 Task: Check the sale-to-list ratio of corner lot in the last 1 year.
Action: Mouse moved to (1047, 250)
Screenshot: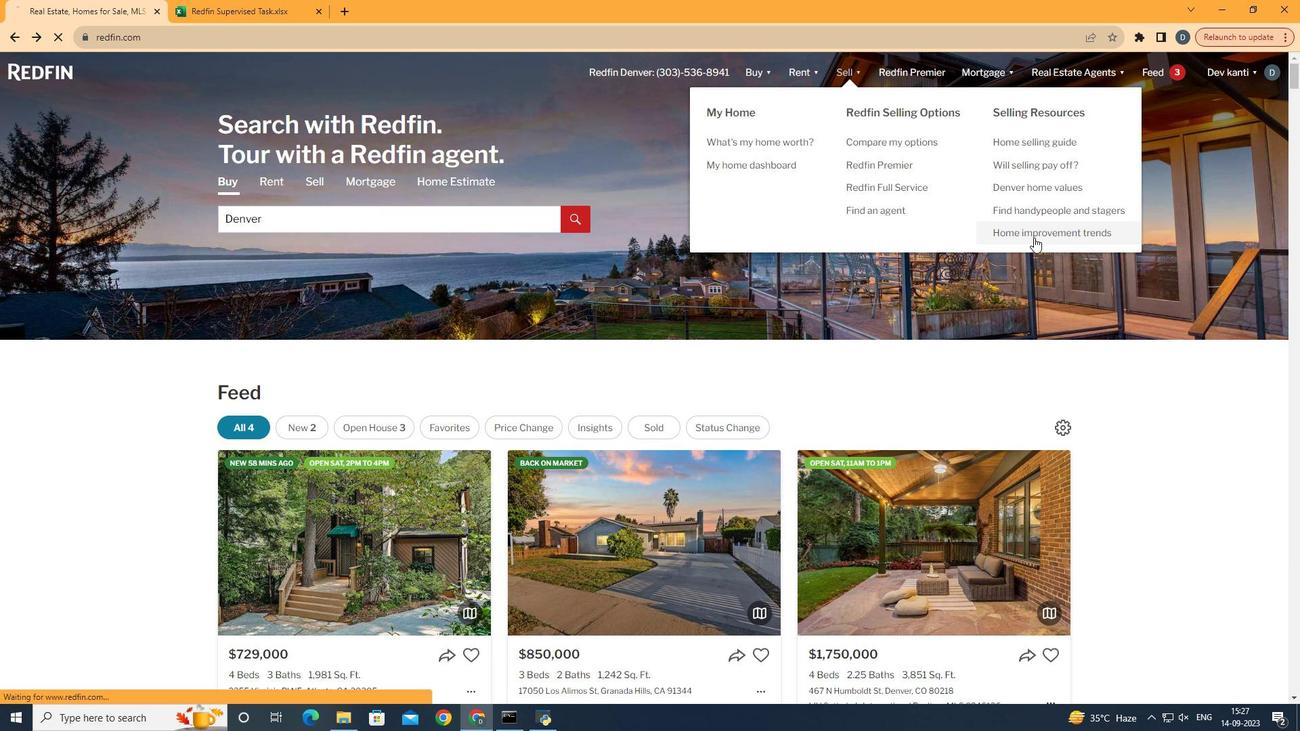 
Action: Mouse pressed left at (1047, 250)
Screenshot: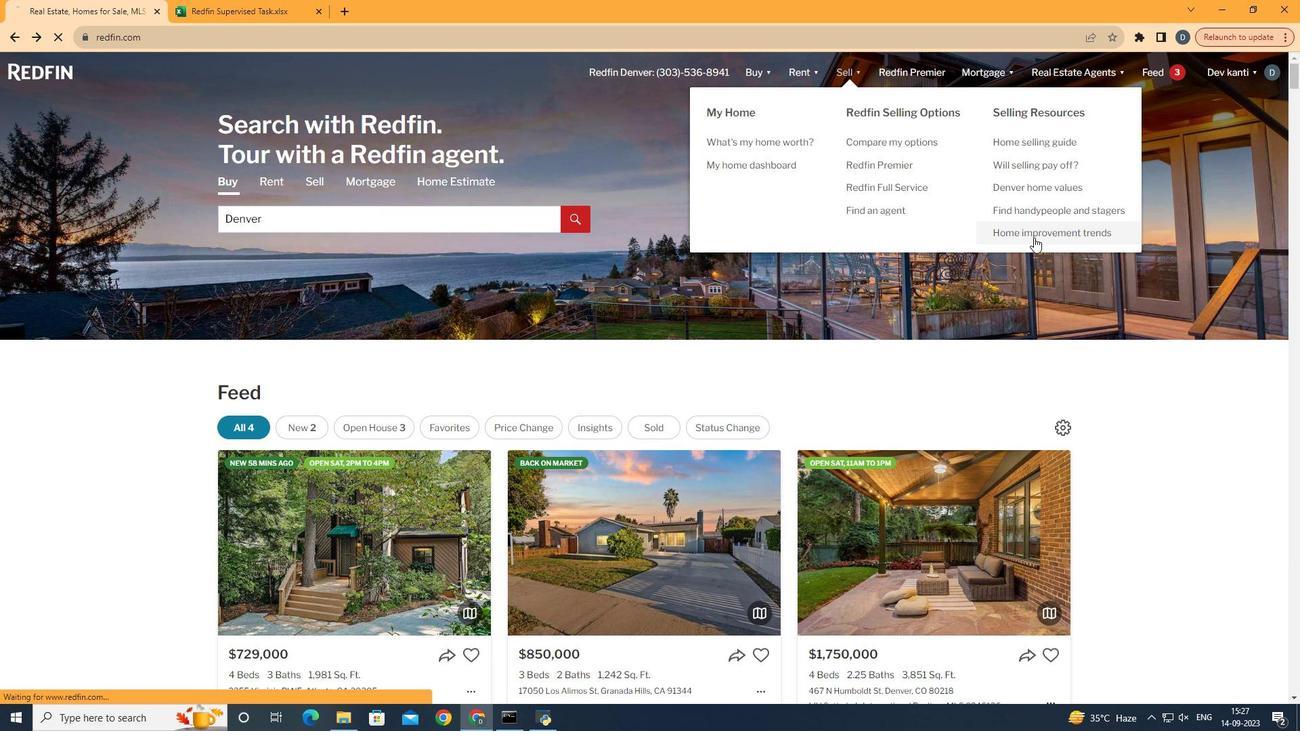
Action: Mouse moved to (342, 271)
Screenshot: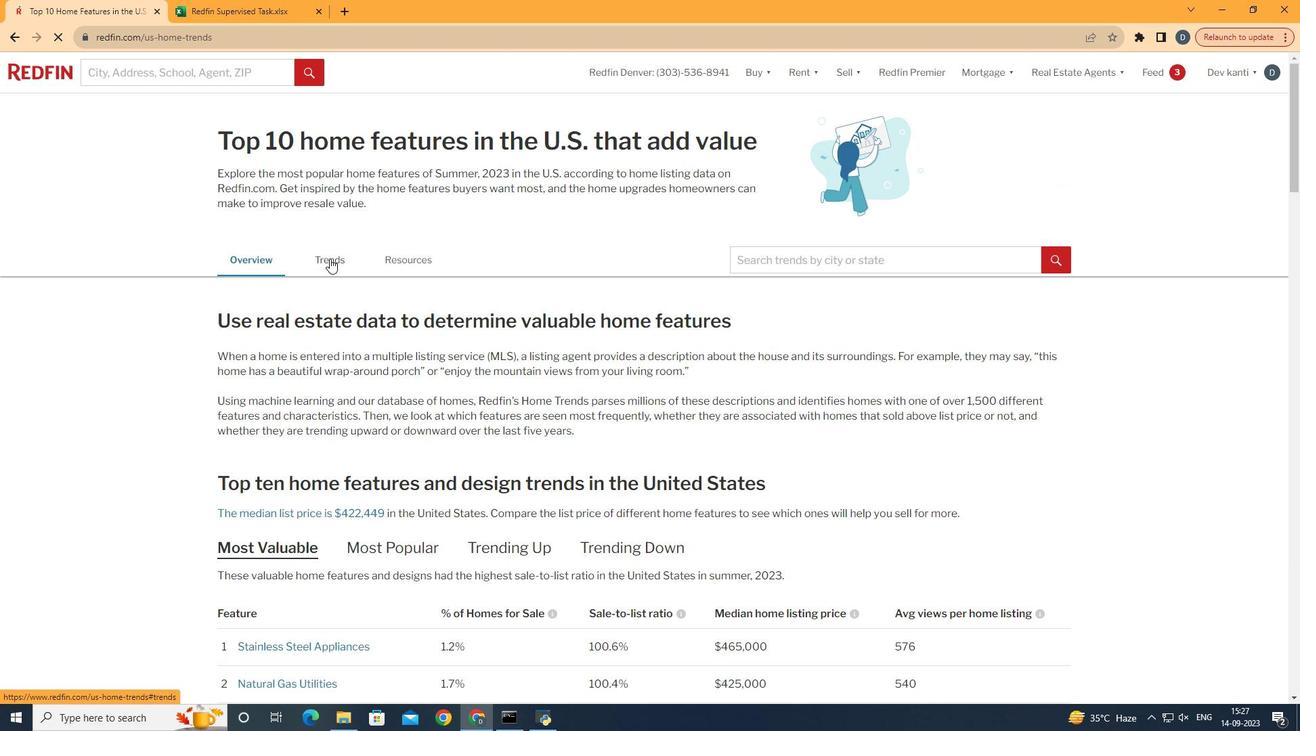 
Action: Mouse pressed left at (342, 271)
Screenshot: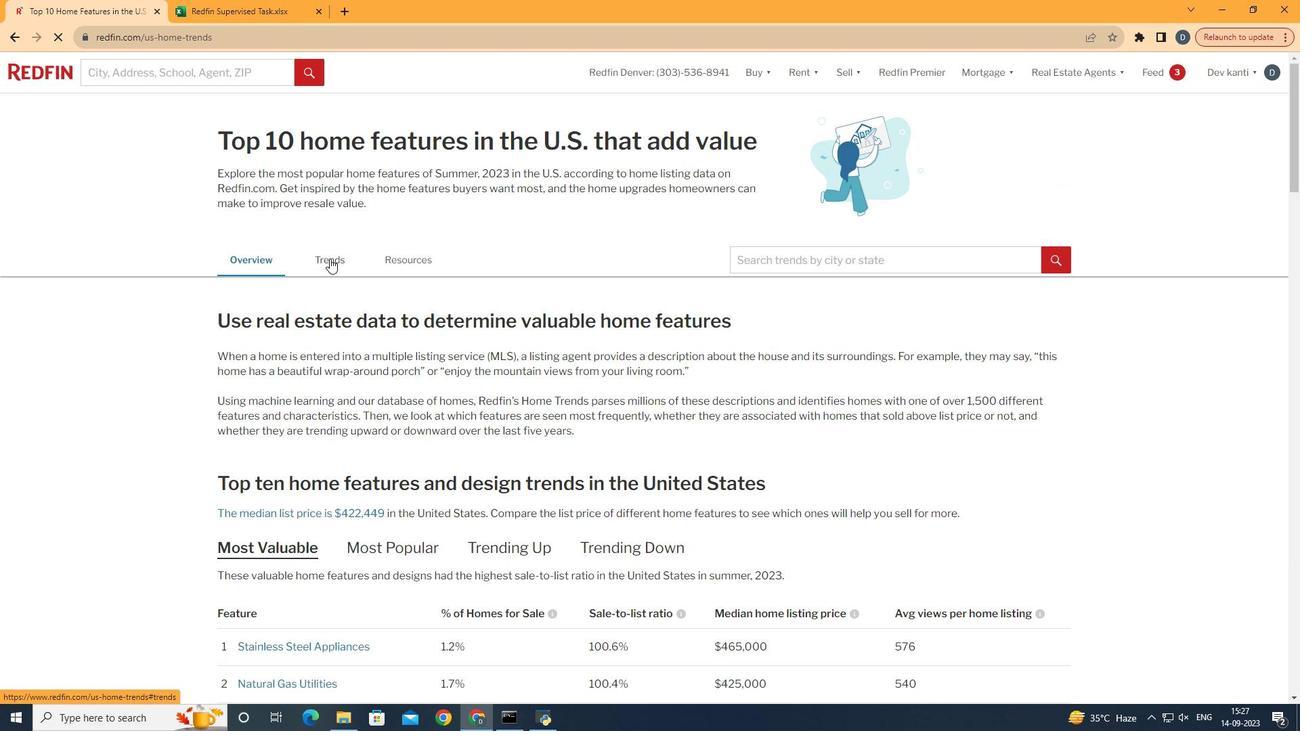 
Action: Mouse moved to (508, 432)
Screenshot: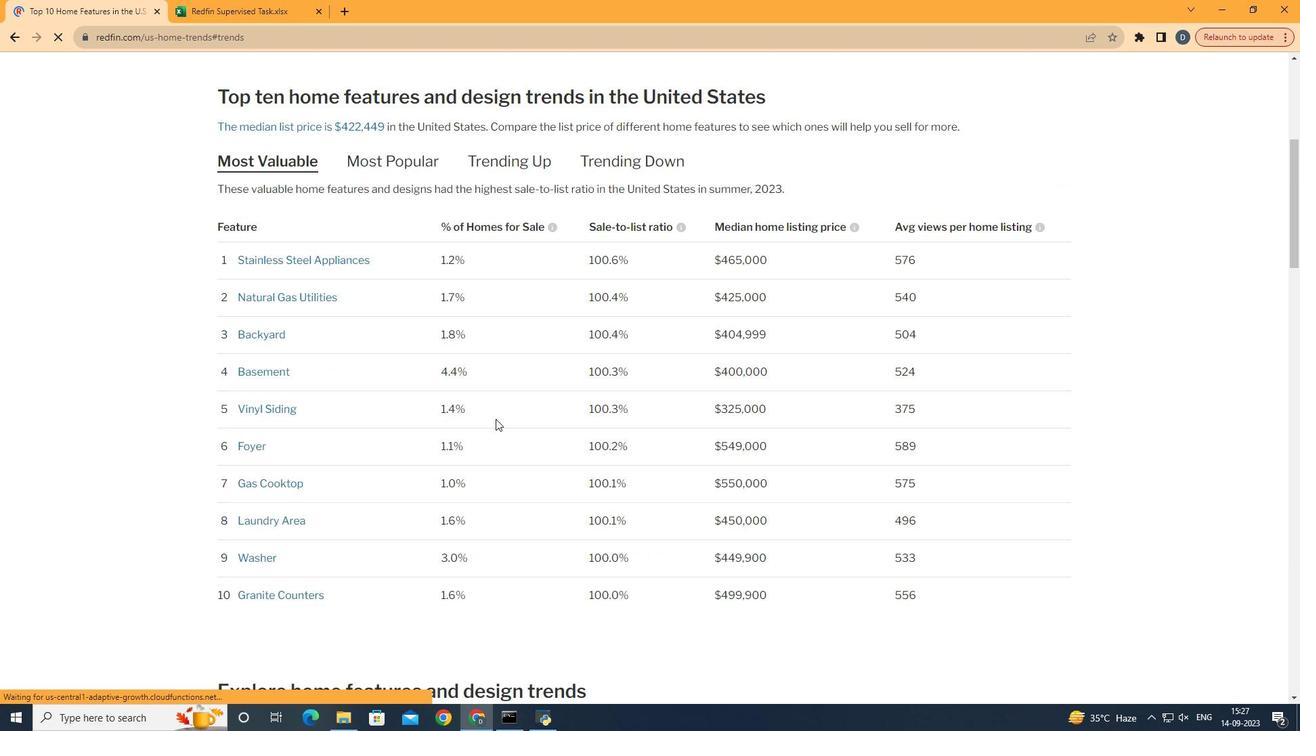 
Action: Mouse scrolled (508, 431) with delta (0, 0)
Screenshot: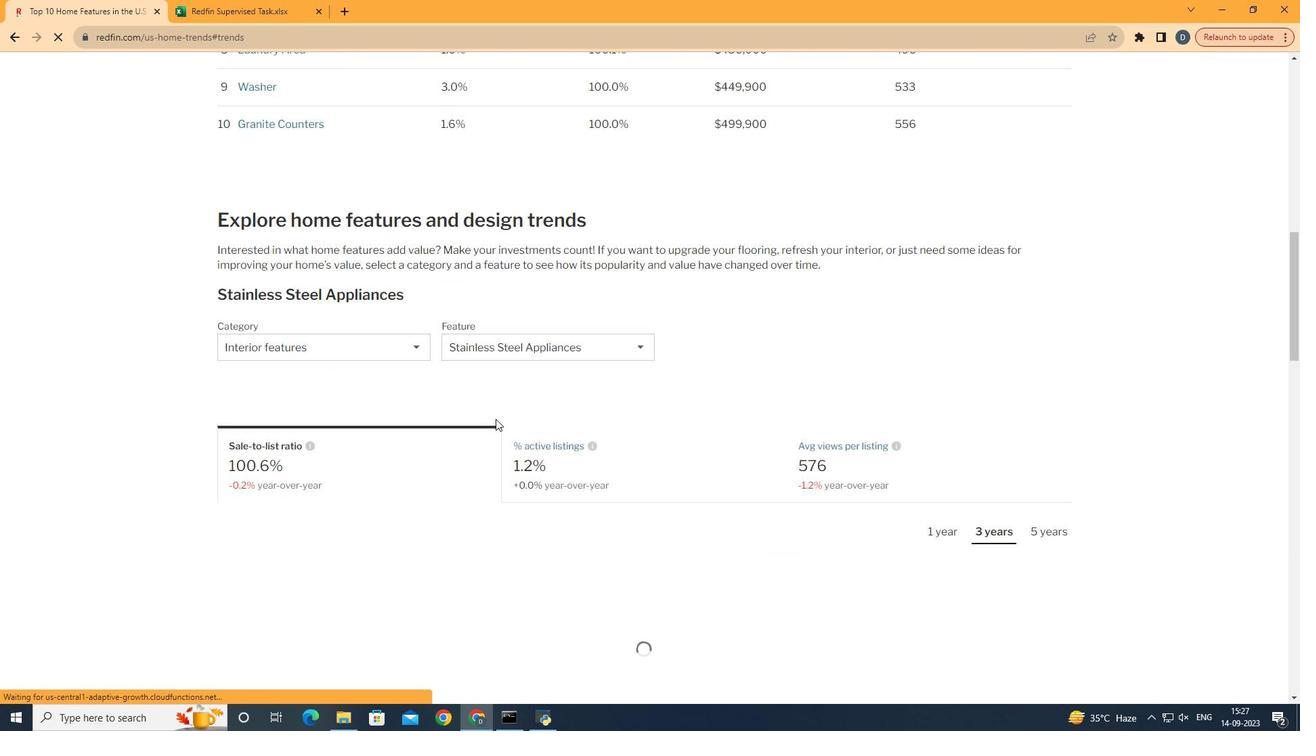 
Action: Mouse scrolled (508, 431) with delta (0, 0)
Screenshot: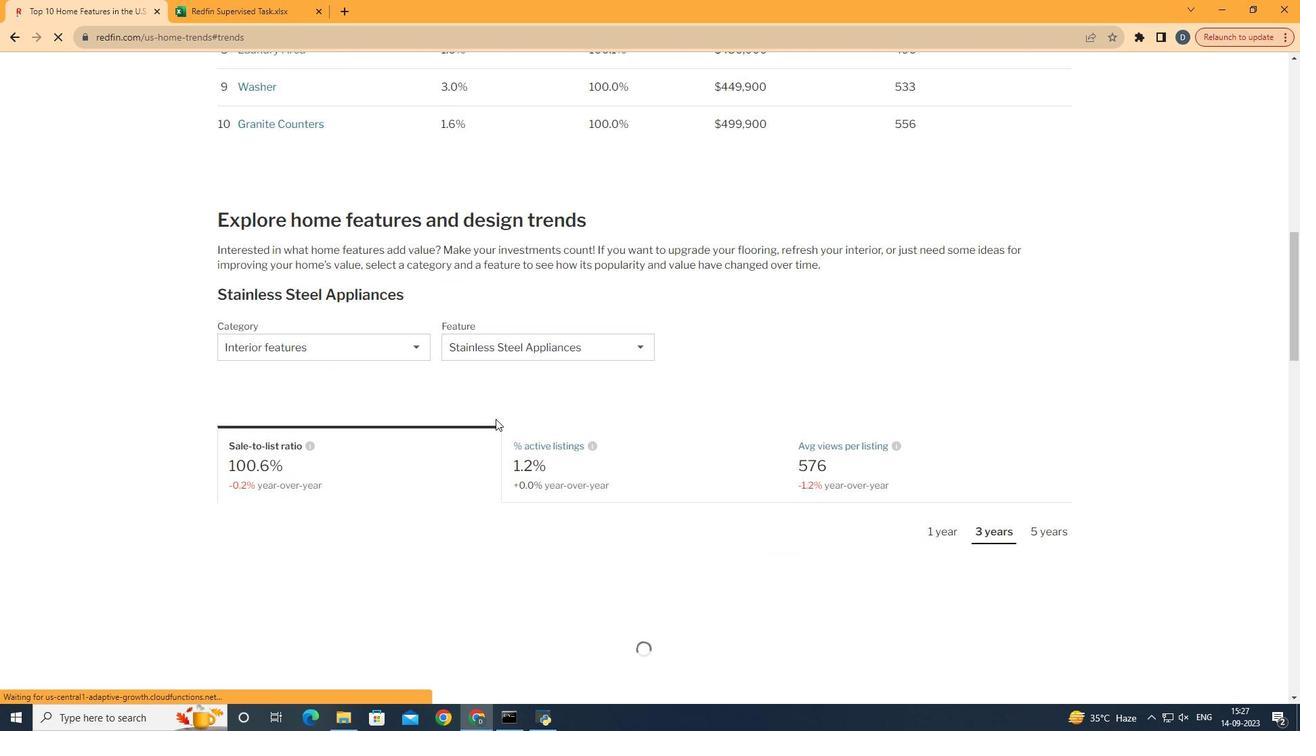 
Action: Mouse scrolled (508, 431) with delta (0, 0)
Screenshot: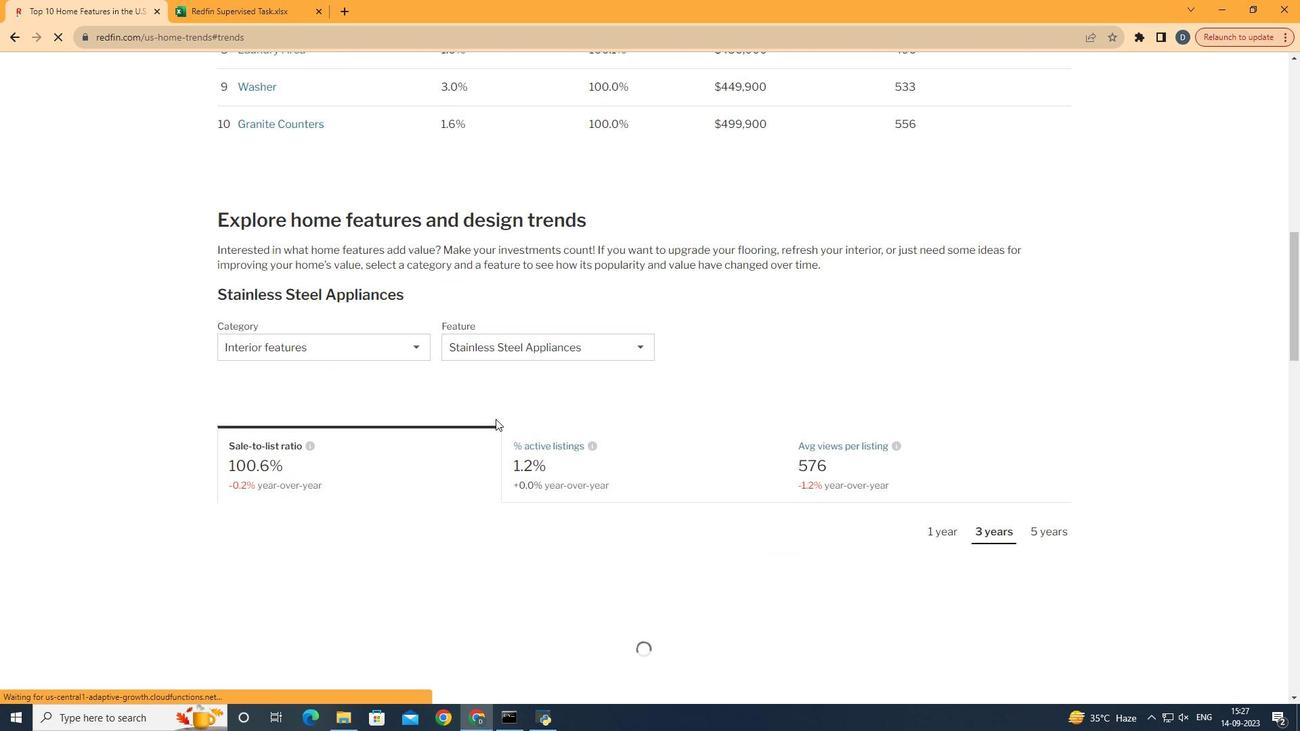 
Action: Mouse scrolled (508, 431) with delta (0, 0)
Screenshot: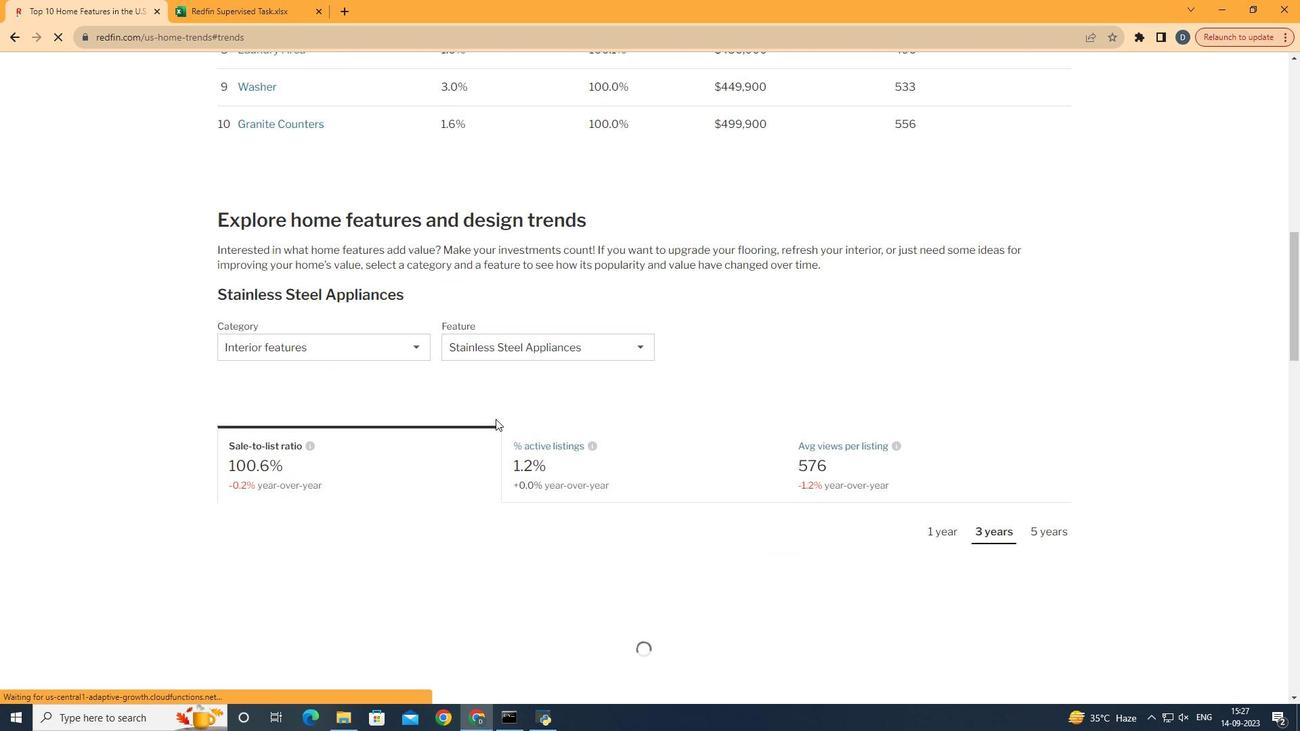 
Action: Mouse scrolled (508, 431) with delta (0, 0)
Screenshot: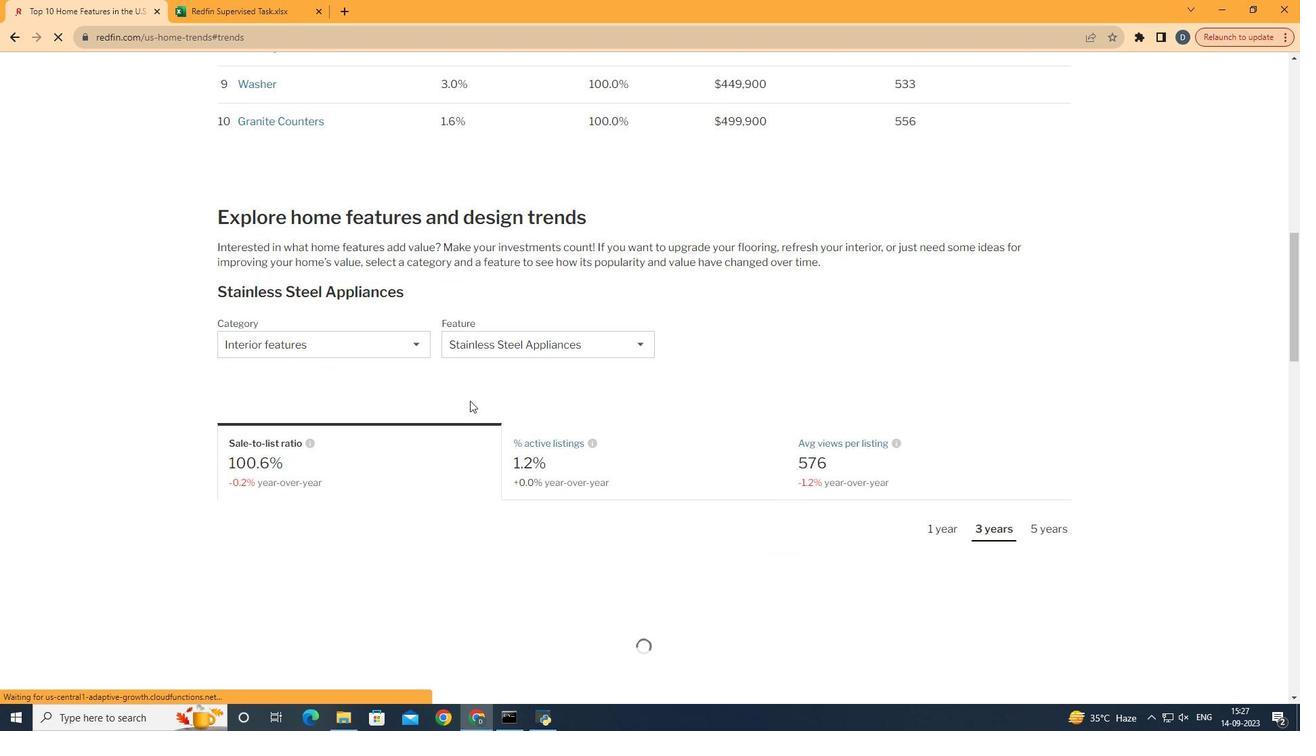 
Action: Mouse scrolled (508, 431) with delta (0, 0)
Screenshot: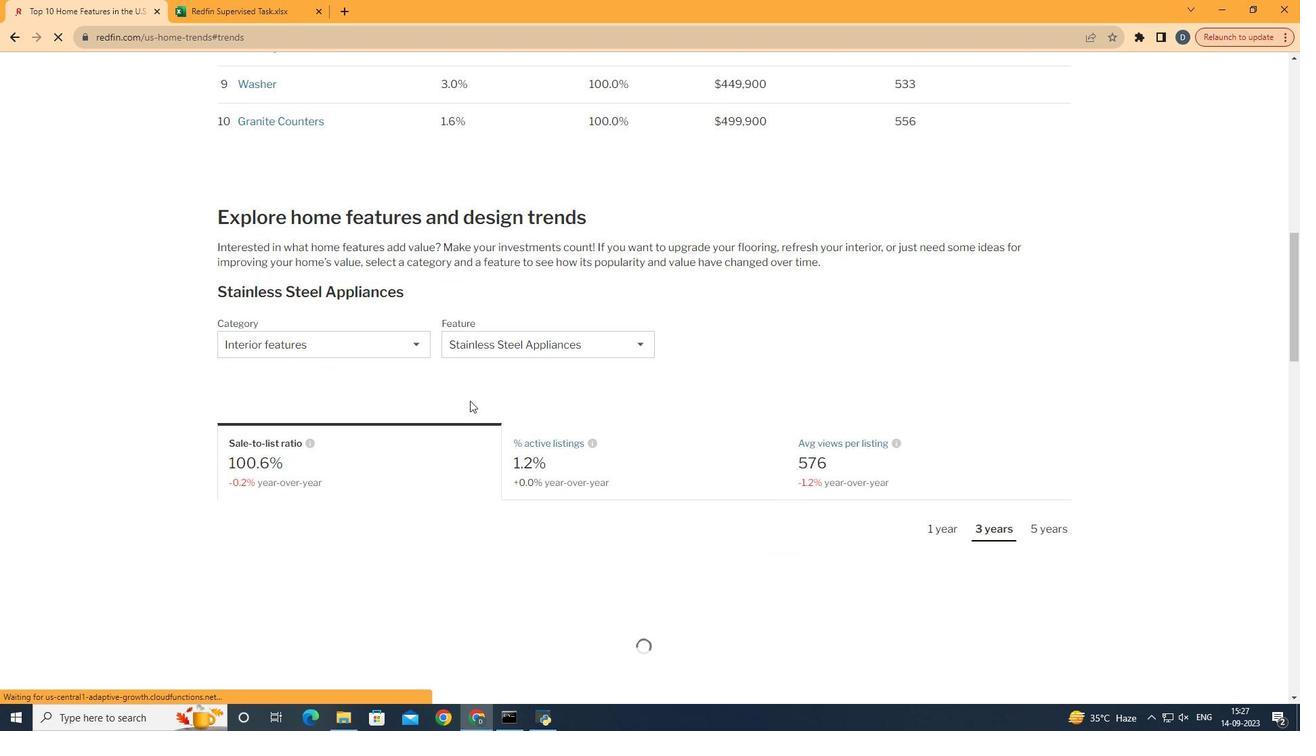 
Action: Mouse scrolled (508, 431) with delta (0, 0)
Screenshot: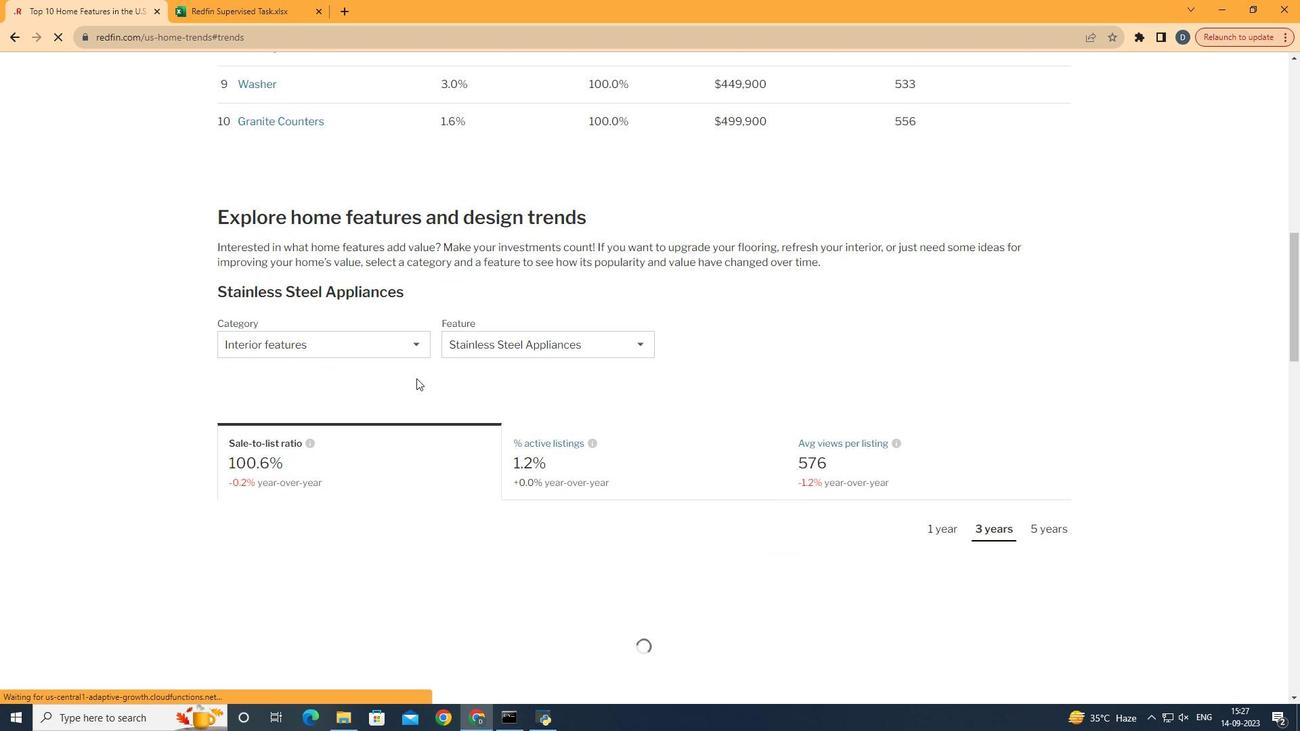 
Action: Mouse moved to (410, 378)
Screenshot: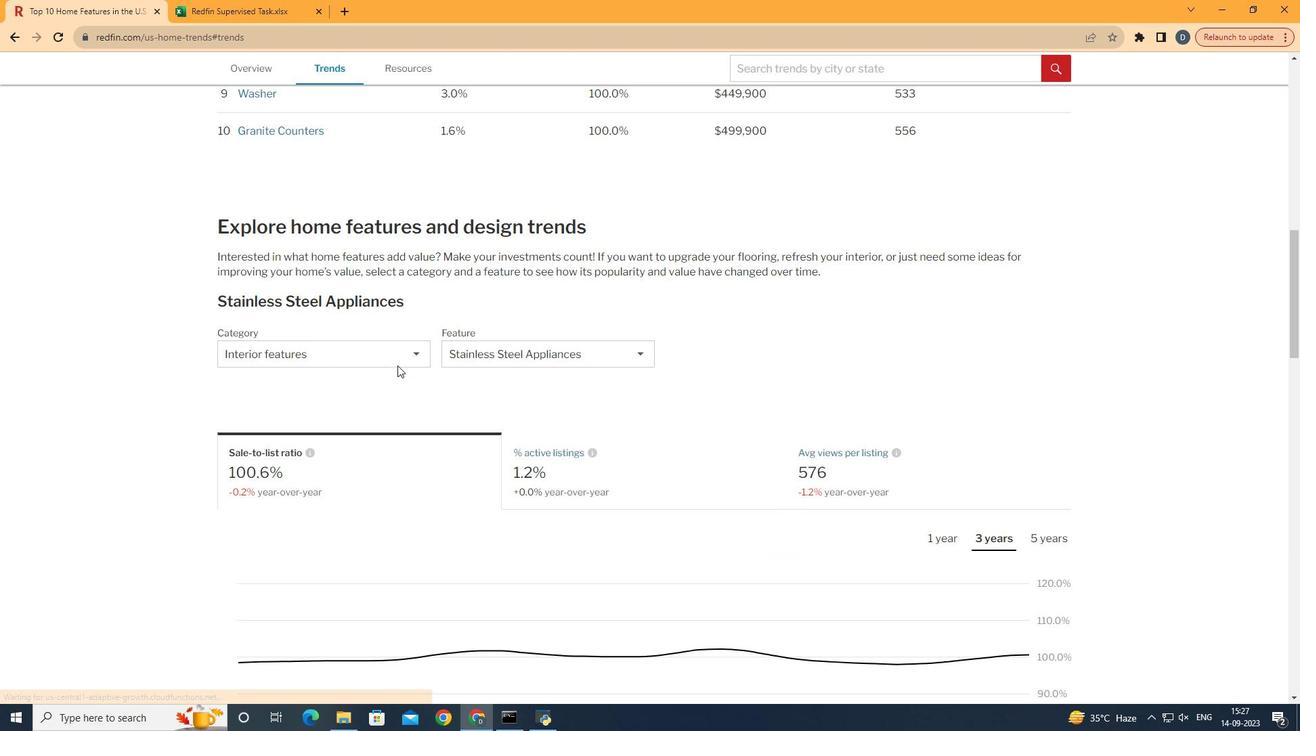 
Action: Mouse scrolled (410, 377) with delta (0, 0)
Screenshot: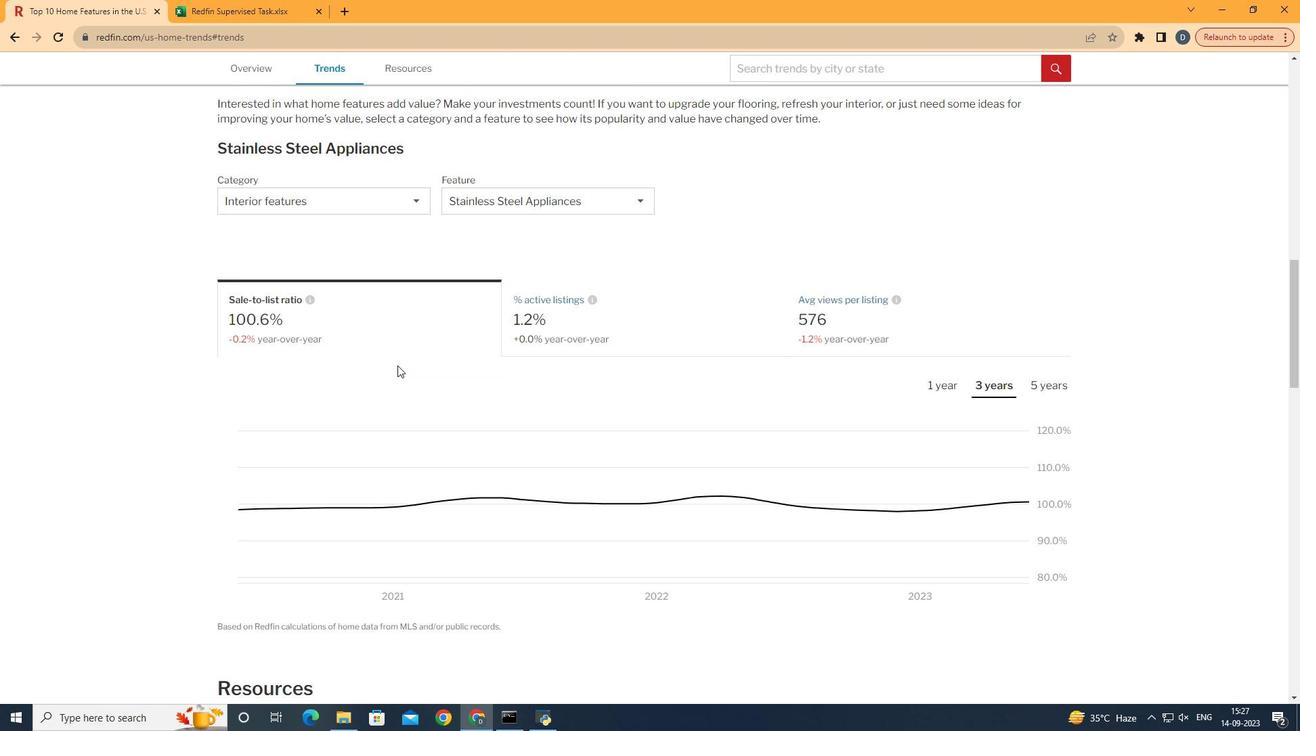 
Action: Mouse scrolled (410, 377) with delta (0, 0)
Screenshot: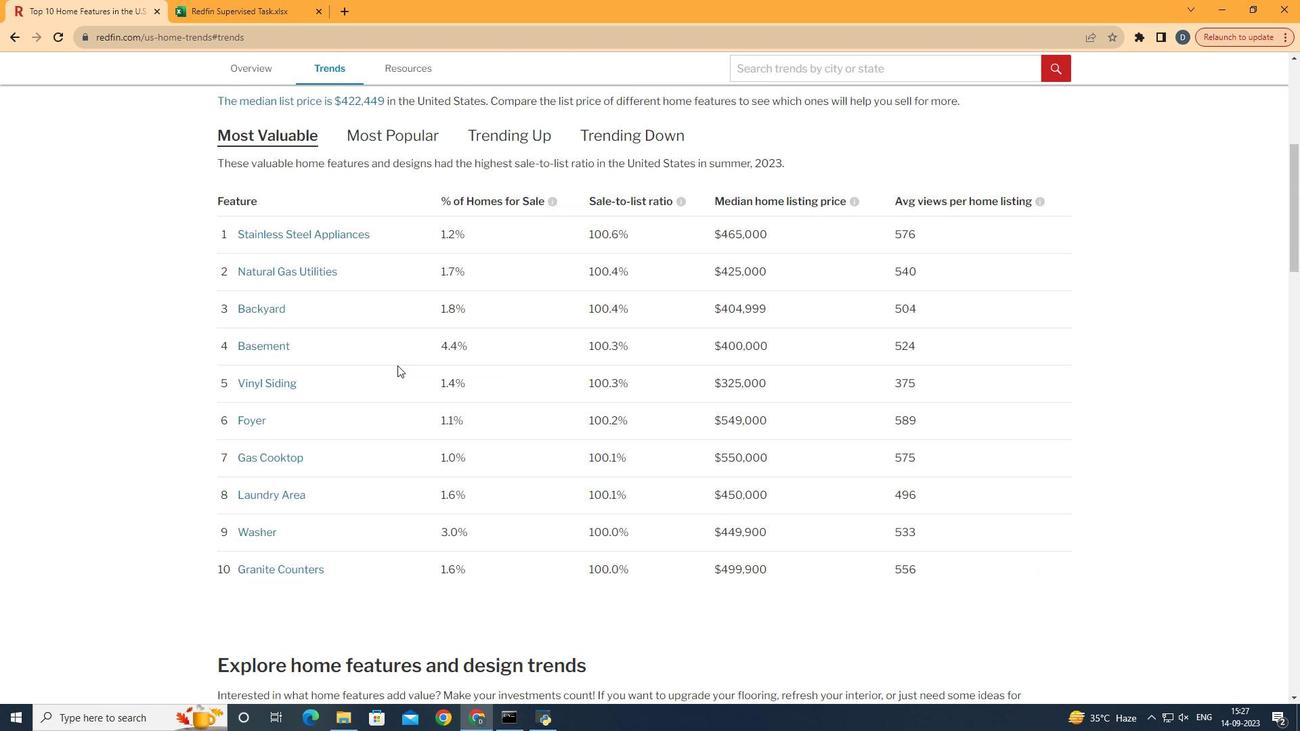 
Action: Mouse scrolled (410, 377) with delta (0, 0)
Screenshot: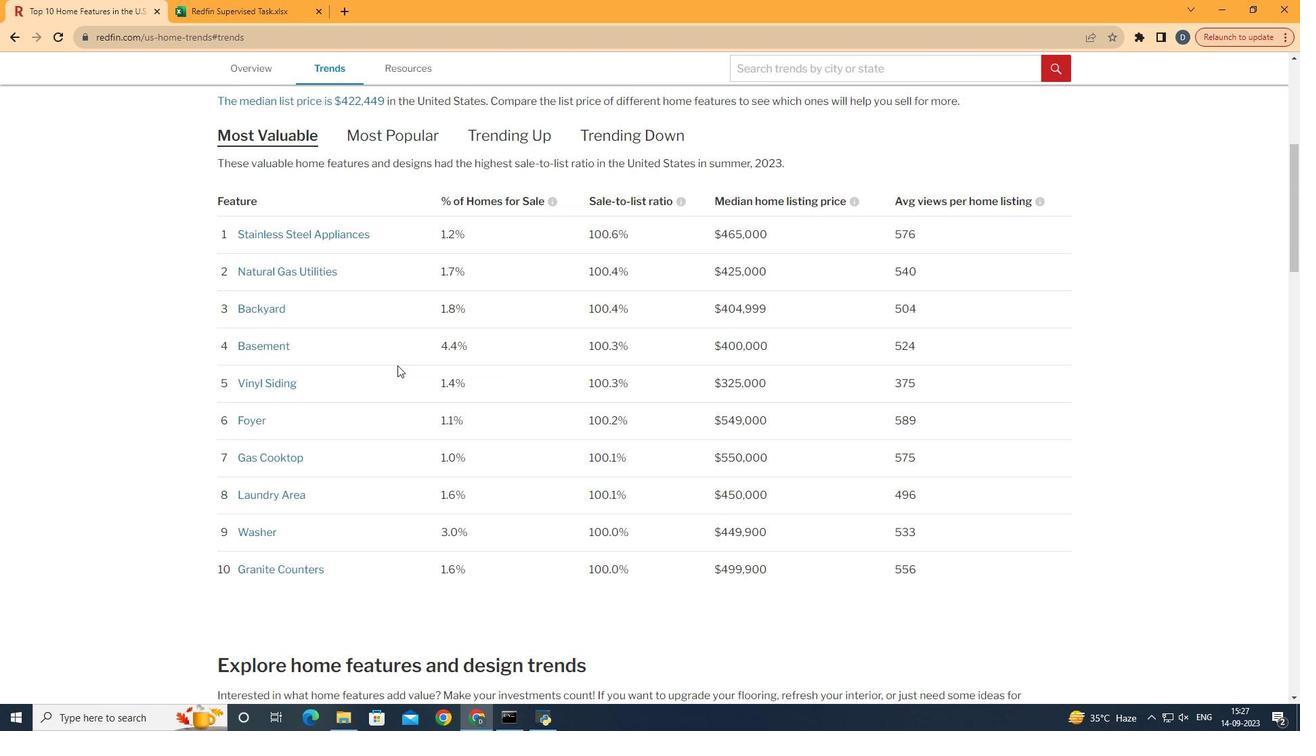 
Action: Mouse moved to (408, 286)
Screenshot: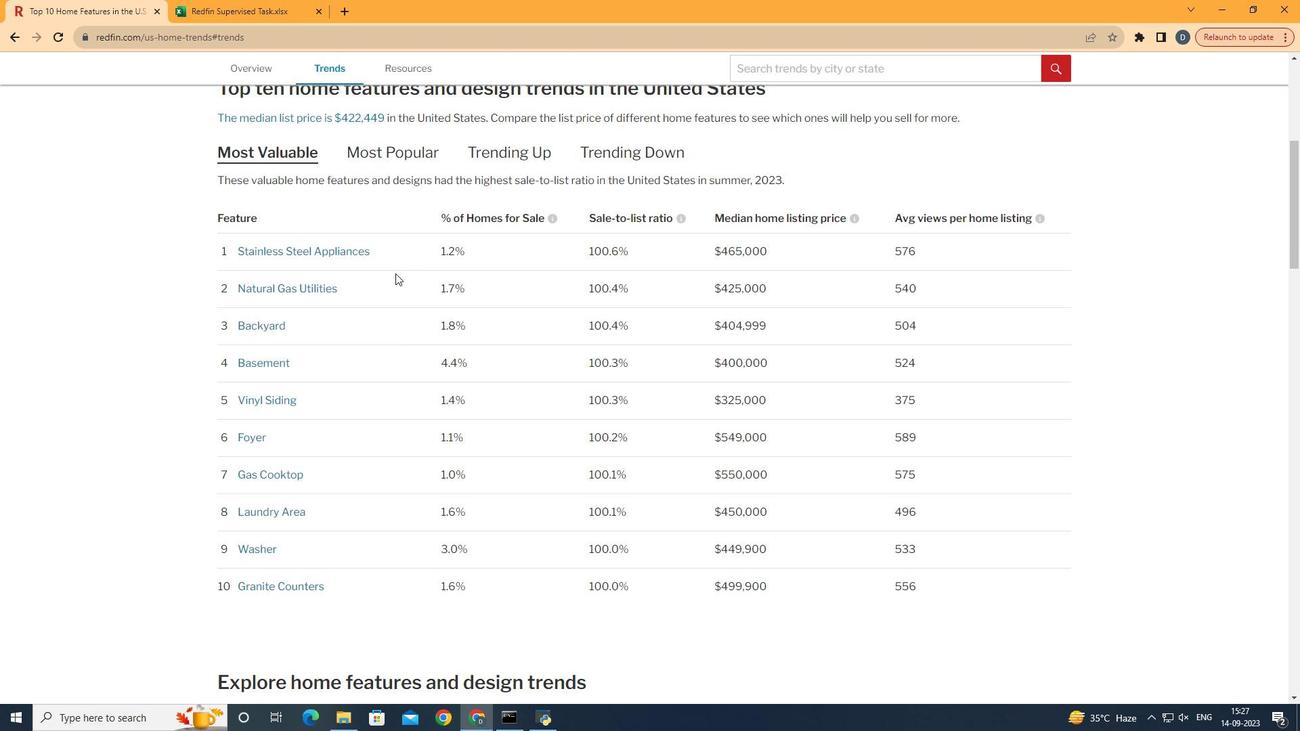 
Action: Mouse scrolled (408, 285) with delta (0, 0)
Screenshot: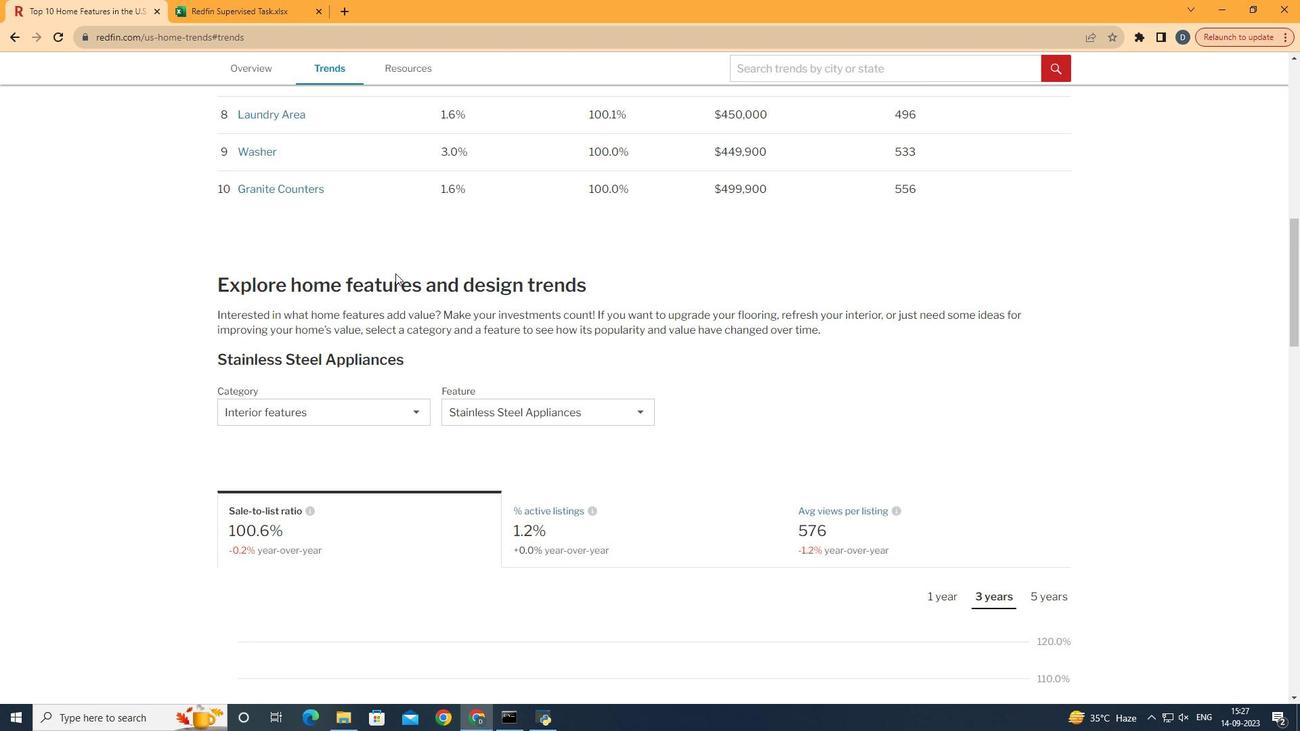 
Action: Mouse scrolled (408, 285) with delta (0, 0)
Screenshot: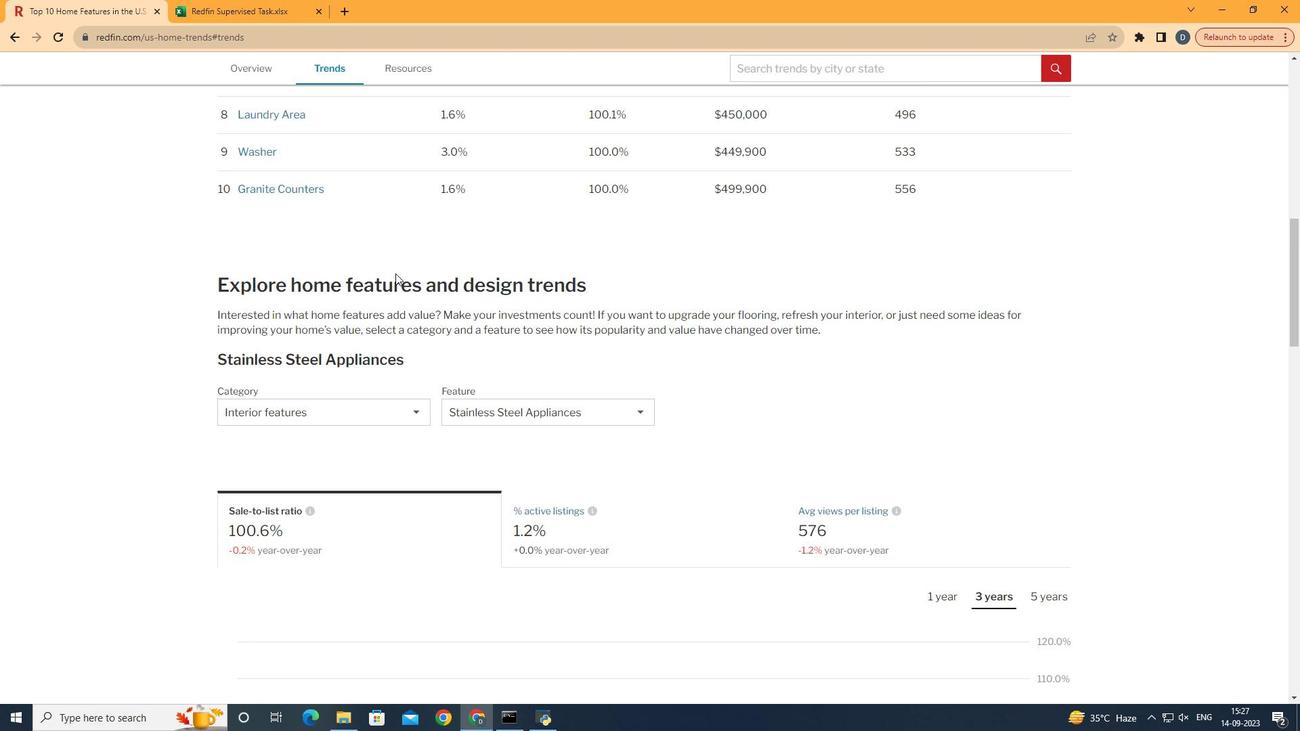
Action: Mouse scrolled (408, 285) with delta (0, 0)
Screenshot: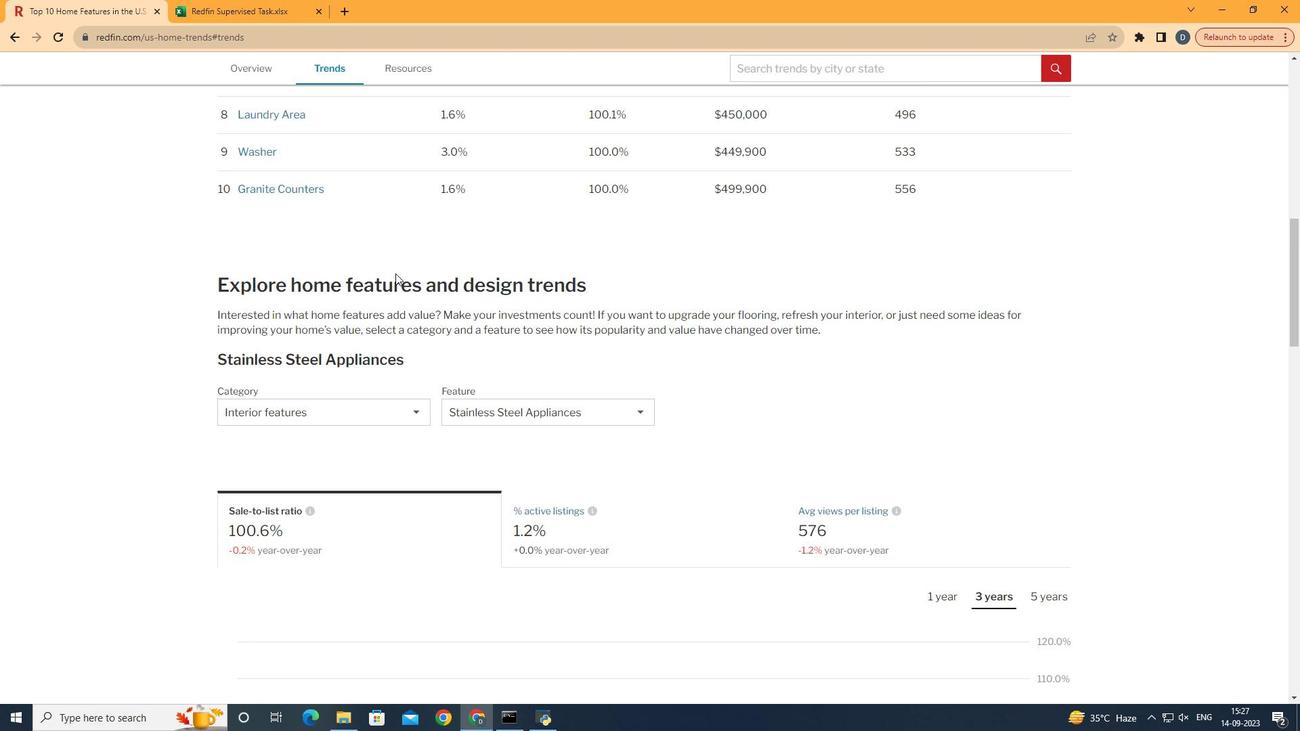 
Action: Mouse scrolled (408, 285) with delta (0, 0)
Screenshot: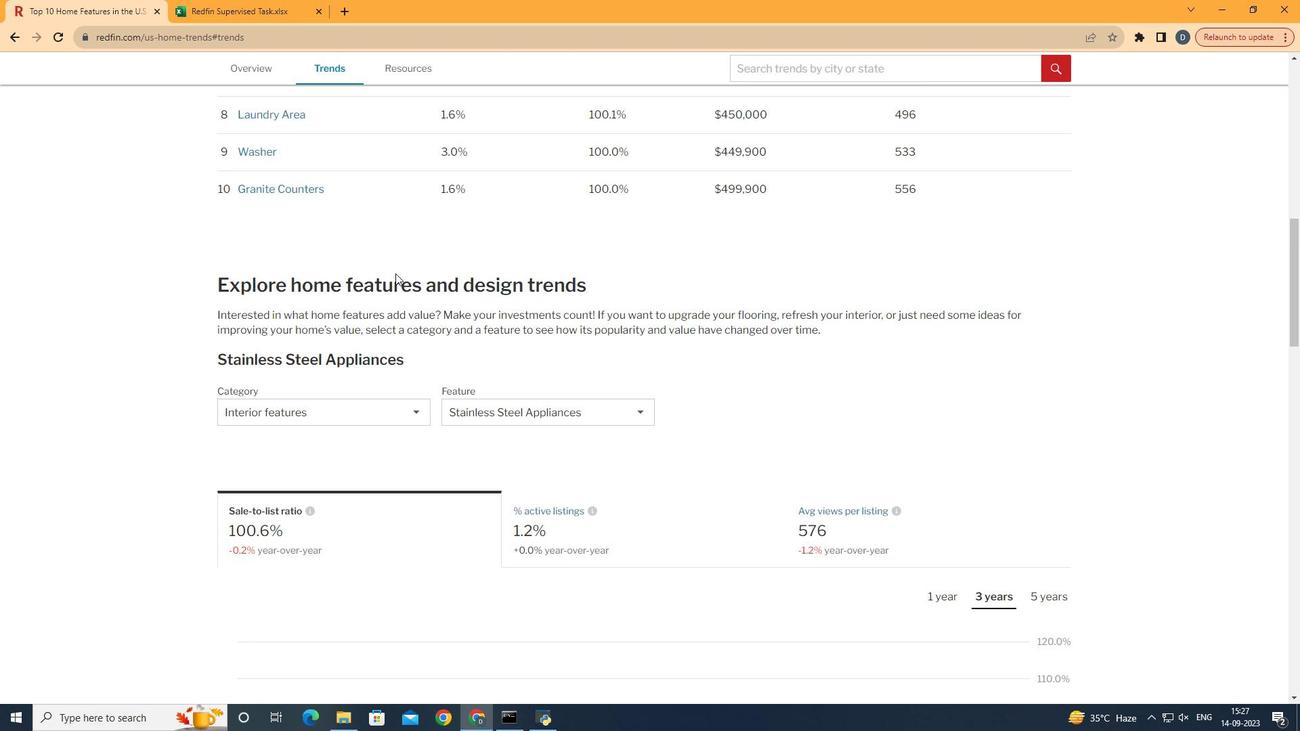 
Action: Mouse scrolled (408, 285) with delta (0, 0)
Screenshot: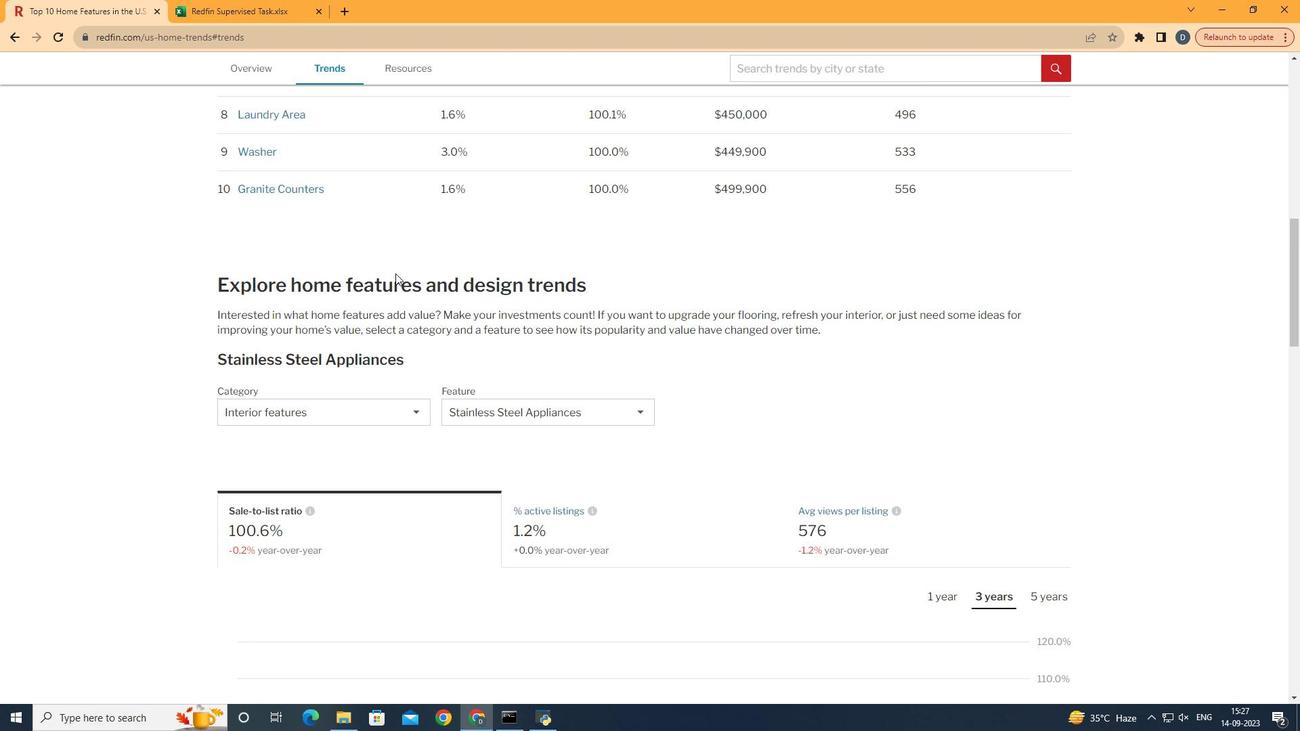 
Action: Mouse scrolled (408, 285) with delta (0, 0)
Screenshot: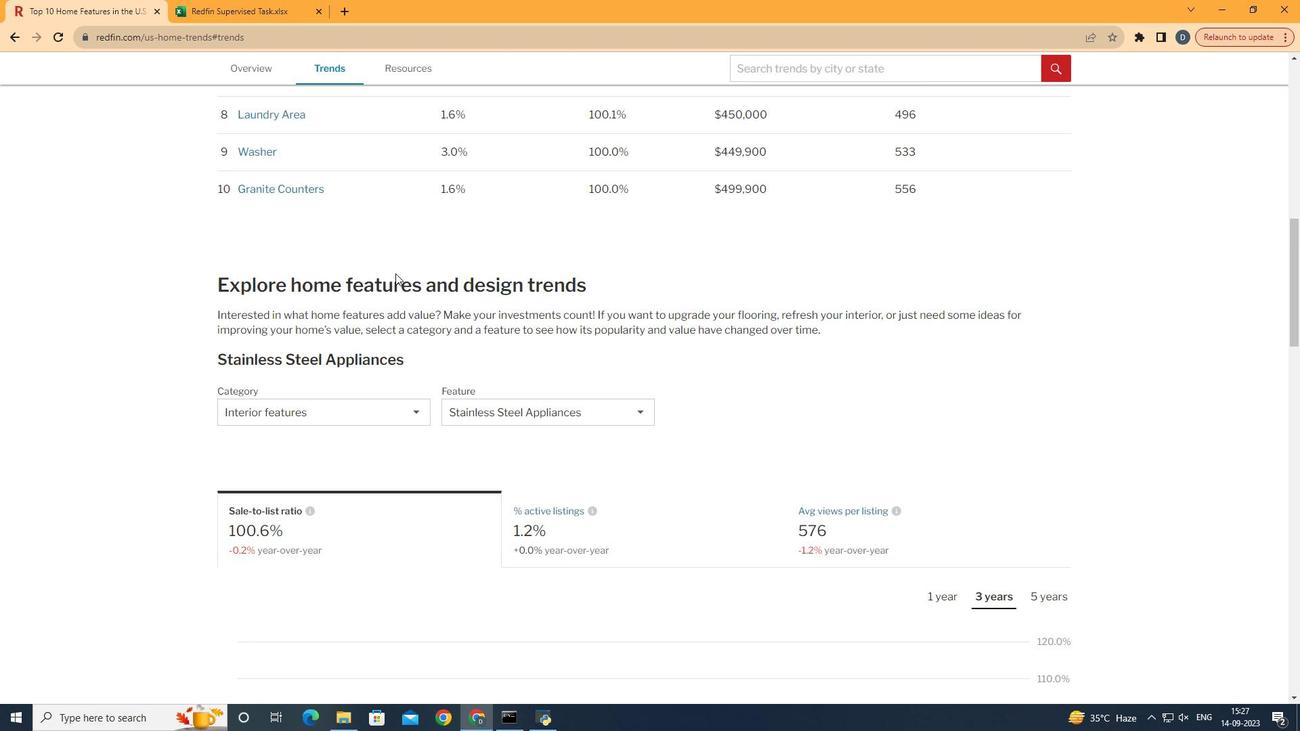
Action: Mouse moved to (395, 425)
Screenshot: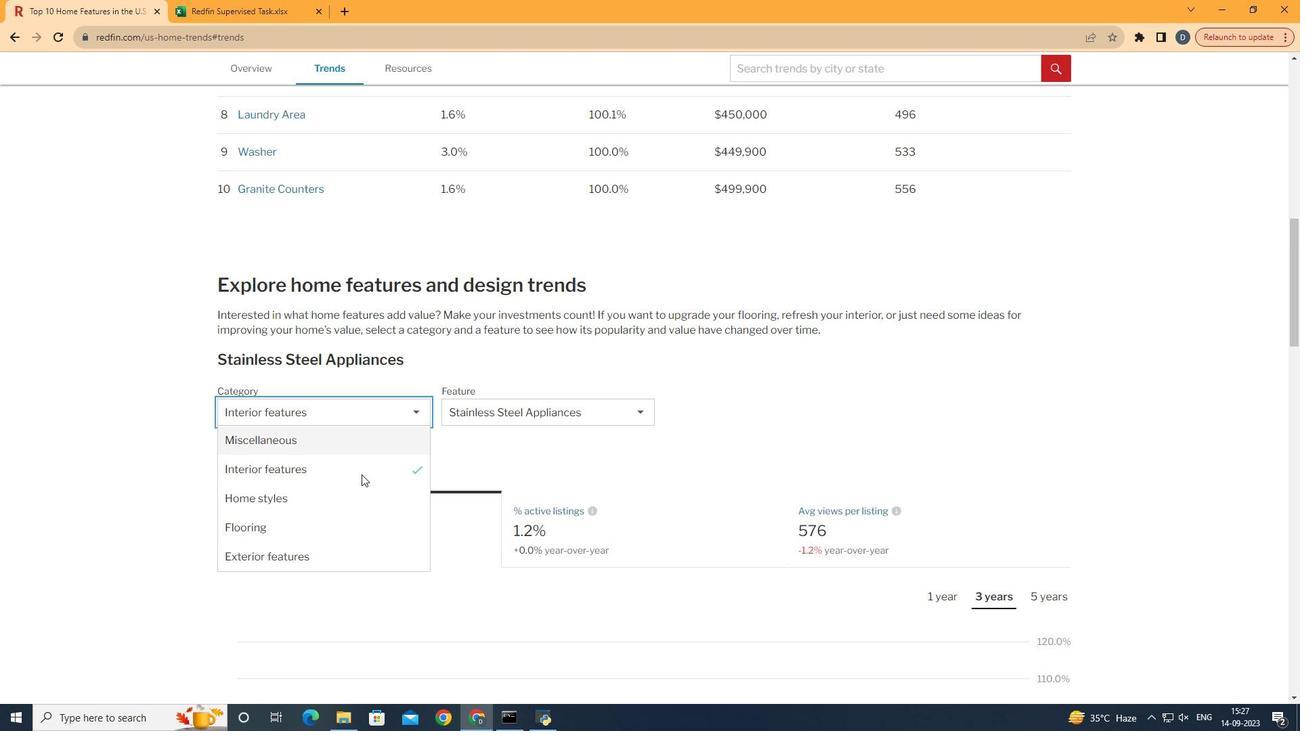 
Action: Mouse pressed left at (395, 425)
Screenshot: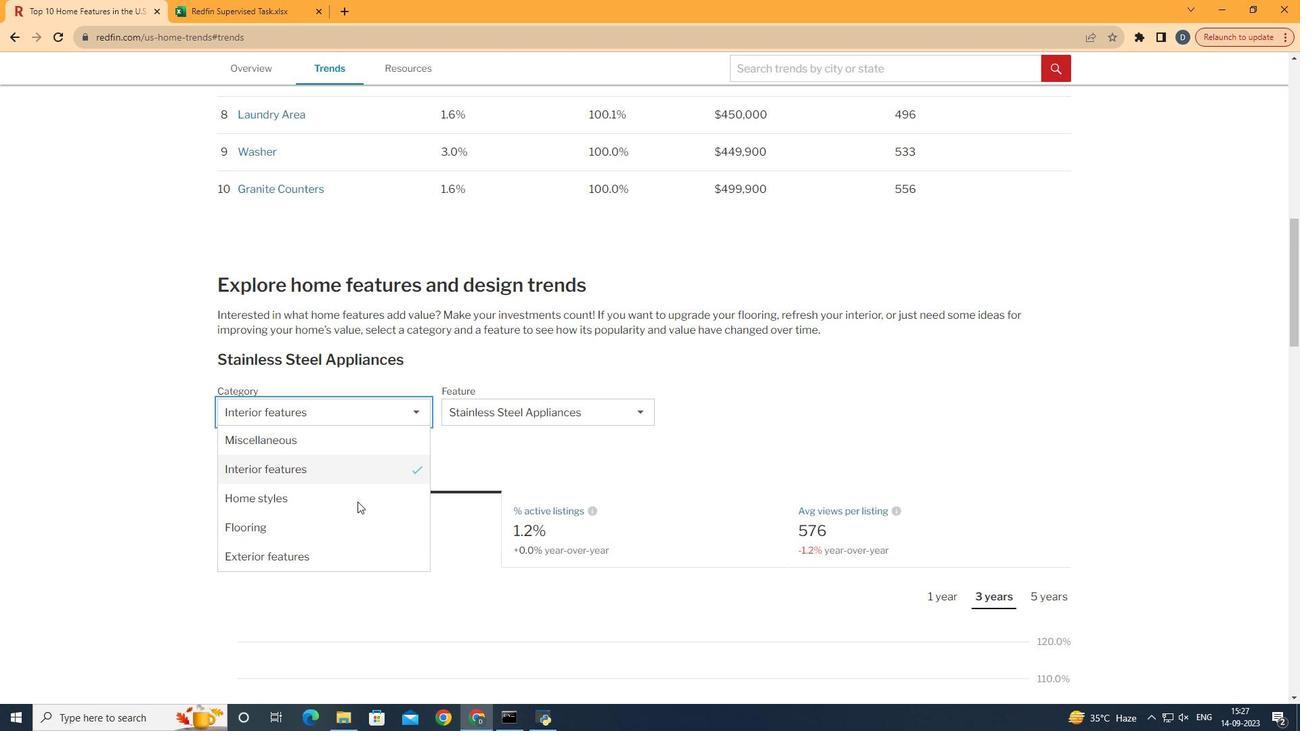 
Action: Mouse moved to (361, 575)
Screenshot: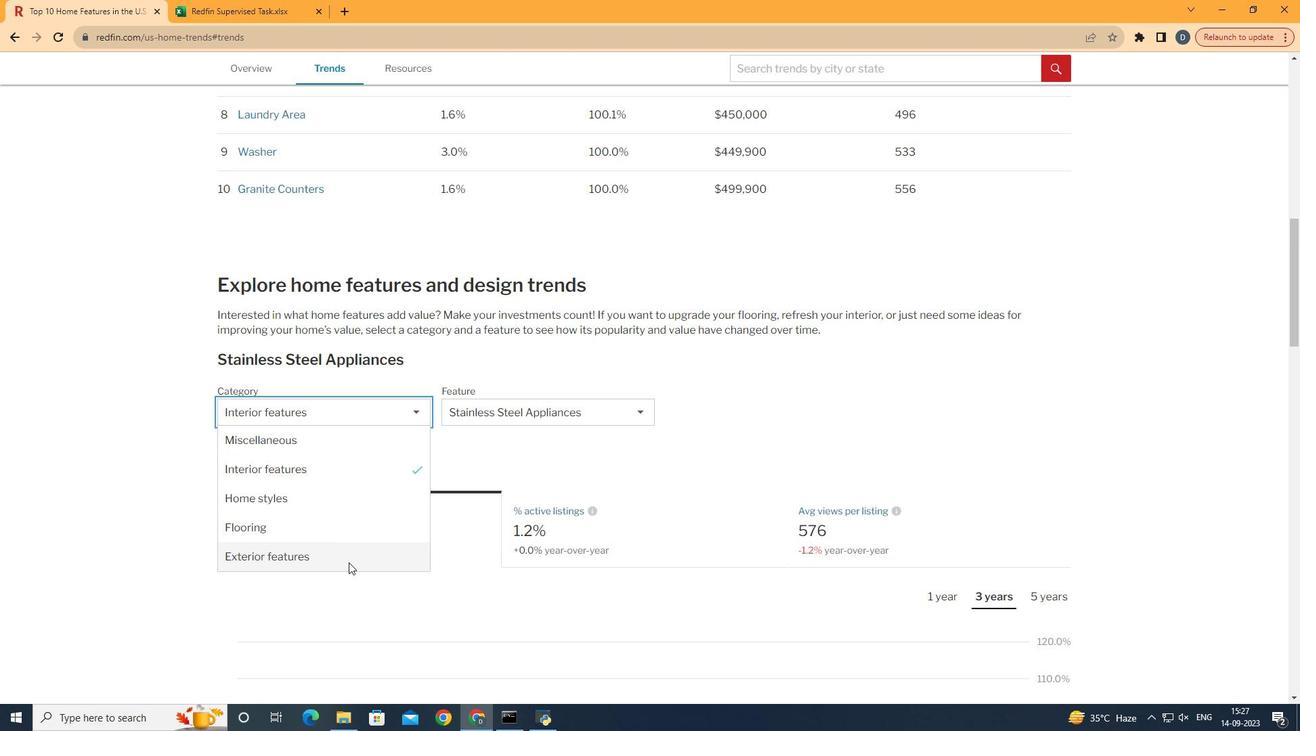 
Action: Mouse pressed left at (361, 575)
Screenshot: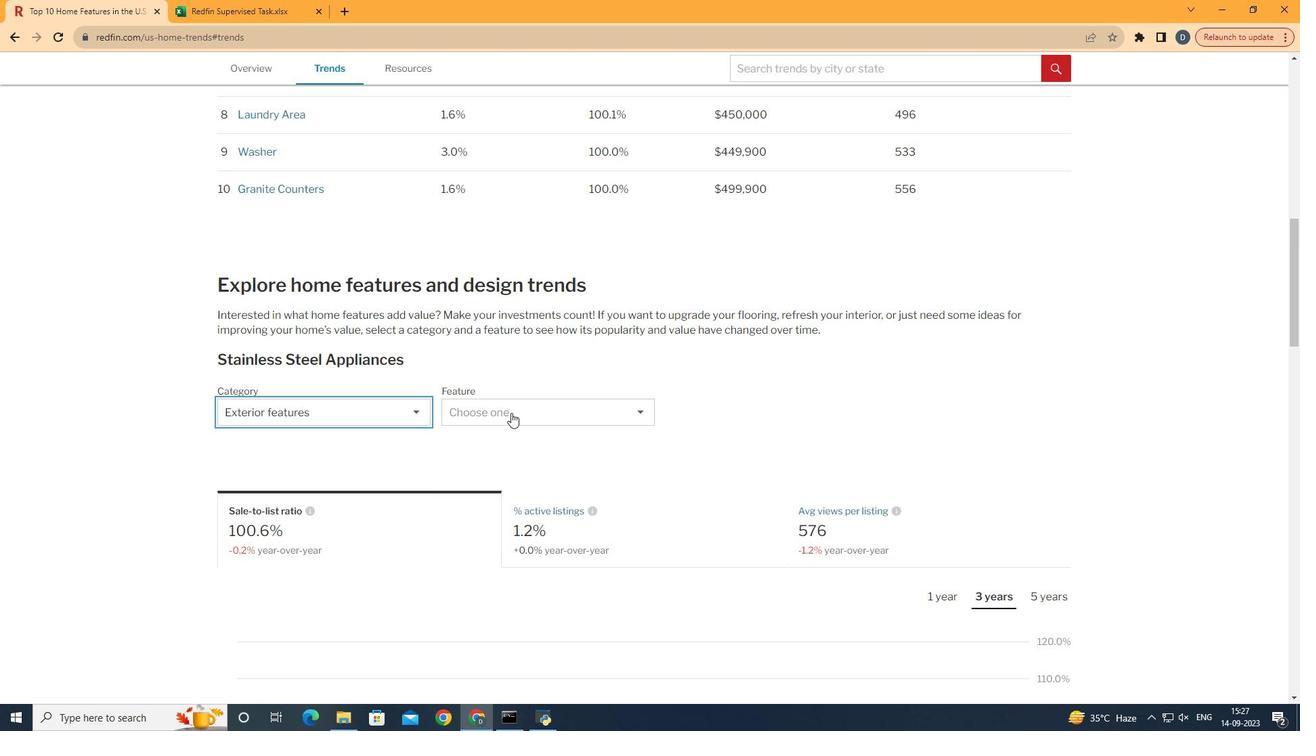 
Action: Mouse moved to (528, 423)
Screenshot: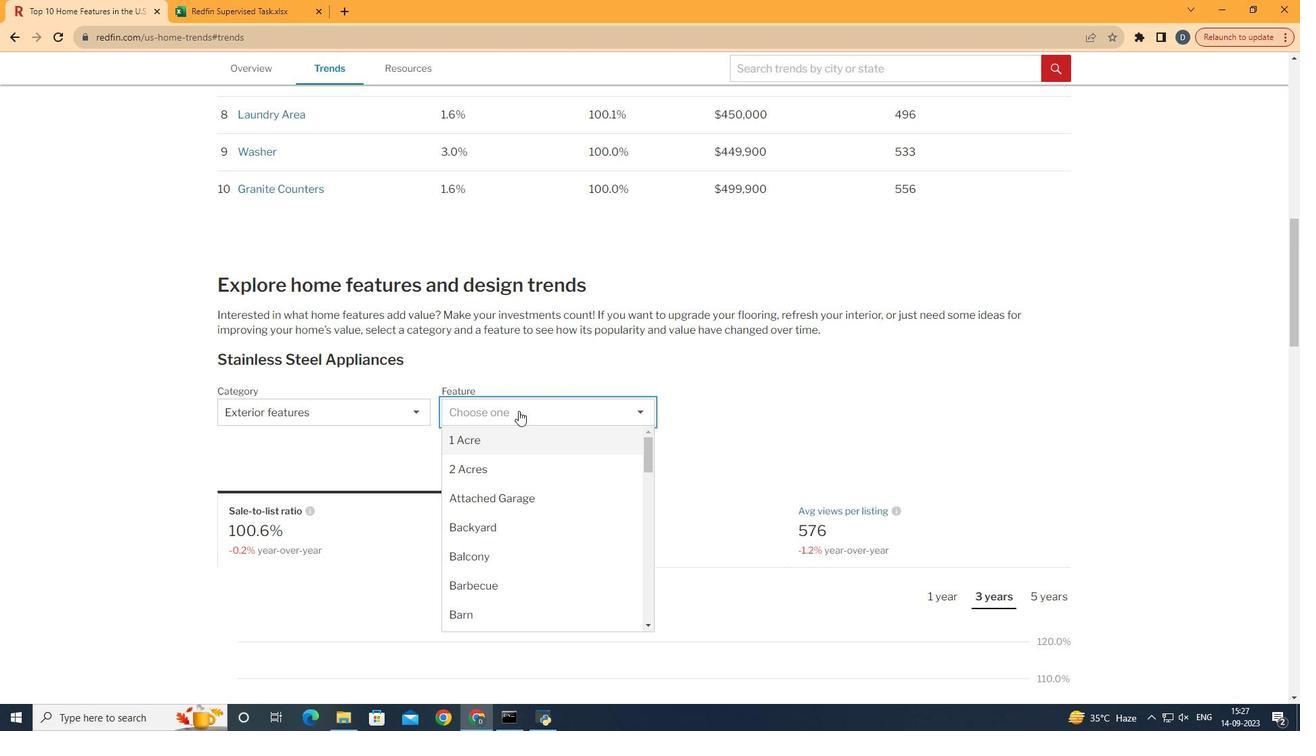 
Action: Mouse pressed left at (528, 423)
Screenshot: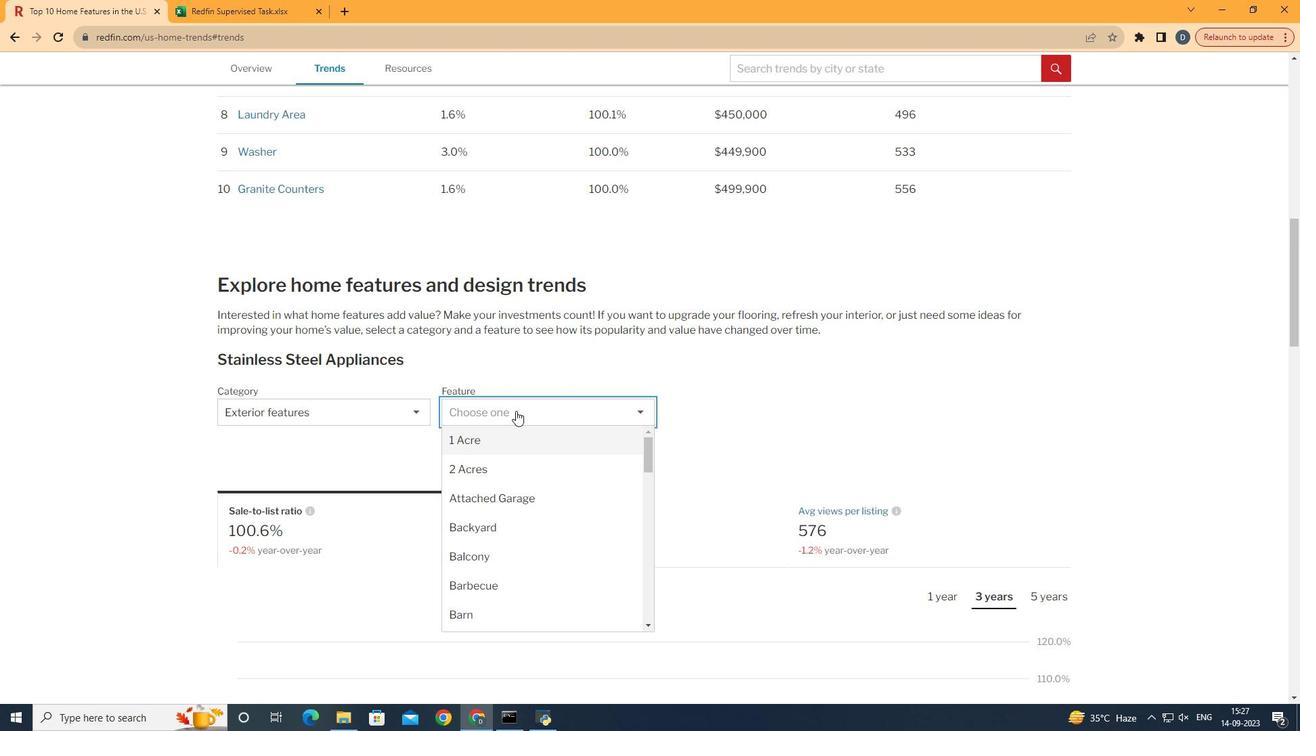 
Action: Mouse moved to (536, 547)
Screenshot: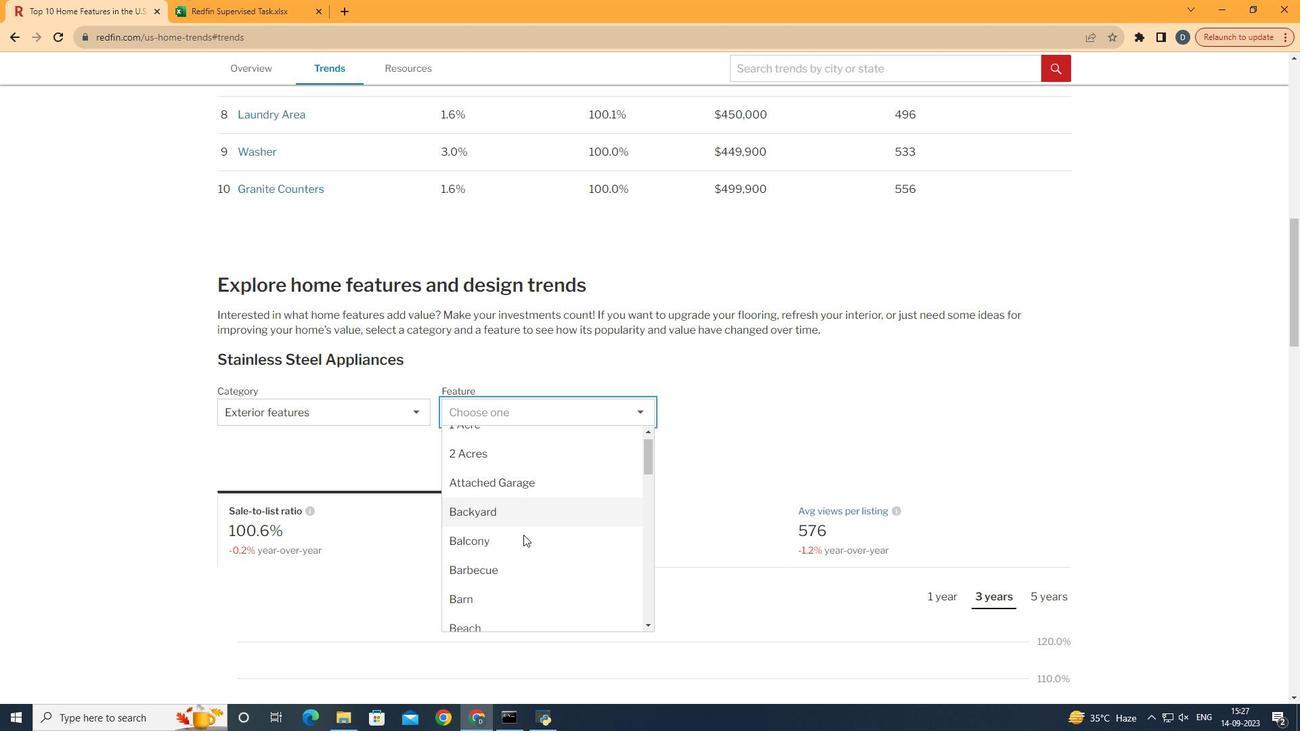 
Action: Mouse scrolled (536, 547) with delta (0, 0)
Screenshot: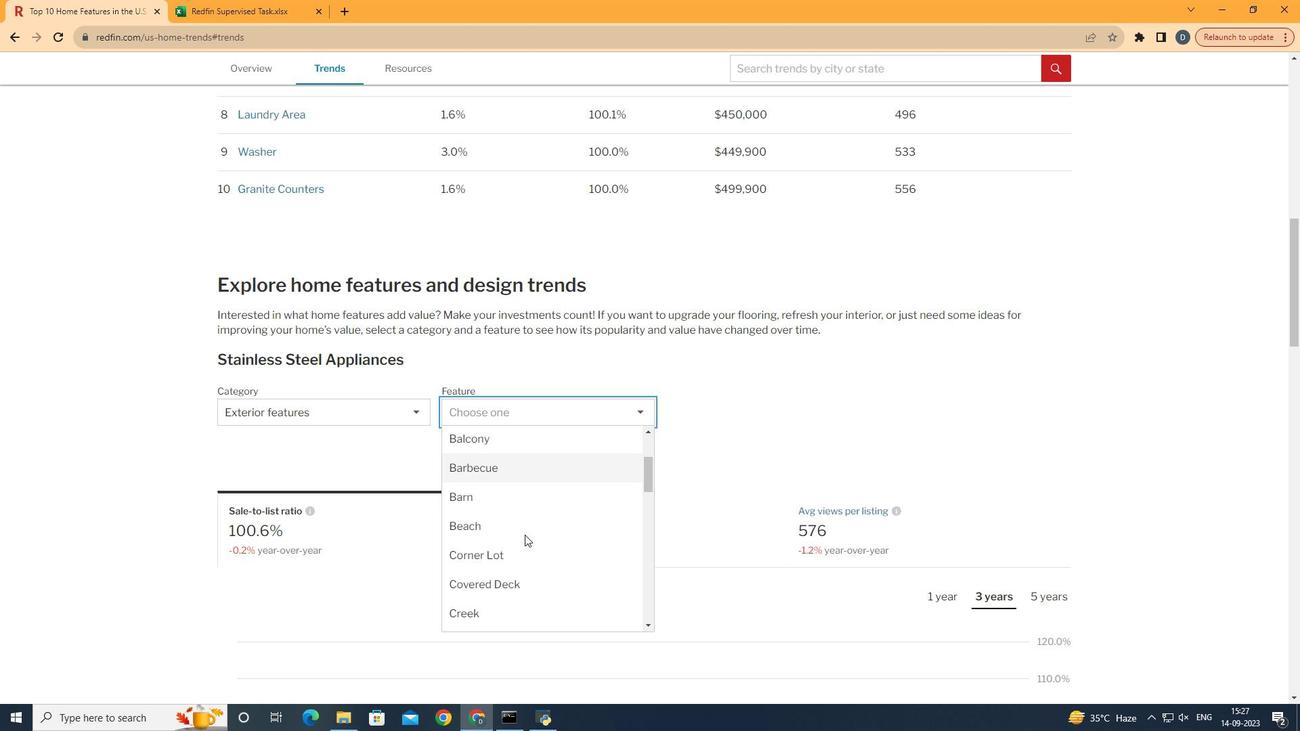 
Action: Mouse scrolled (536, 547) with delta (0, 0)
Screenshot: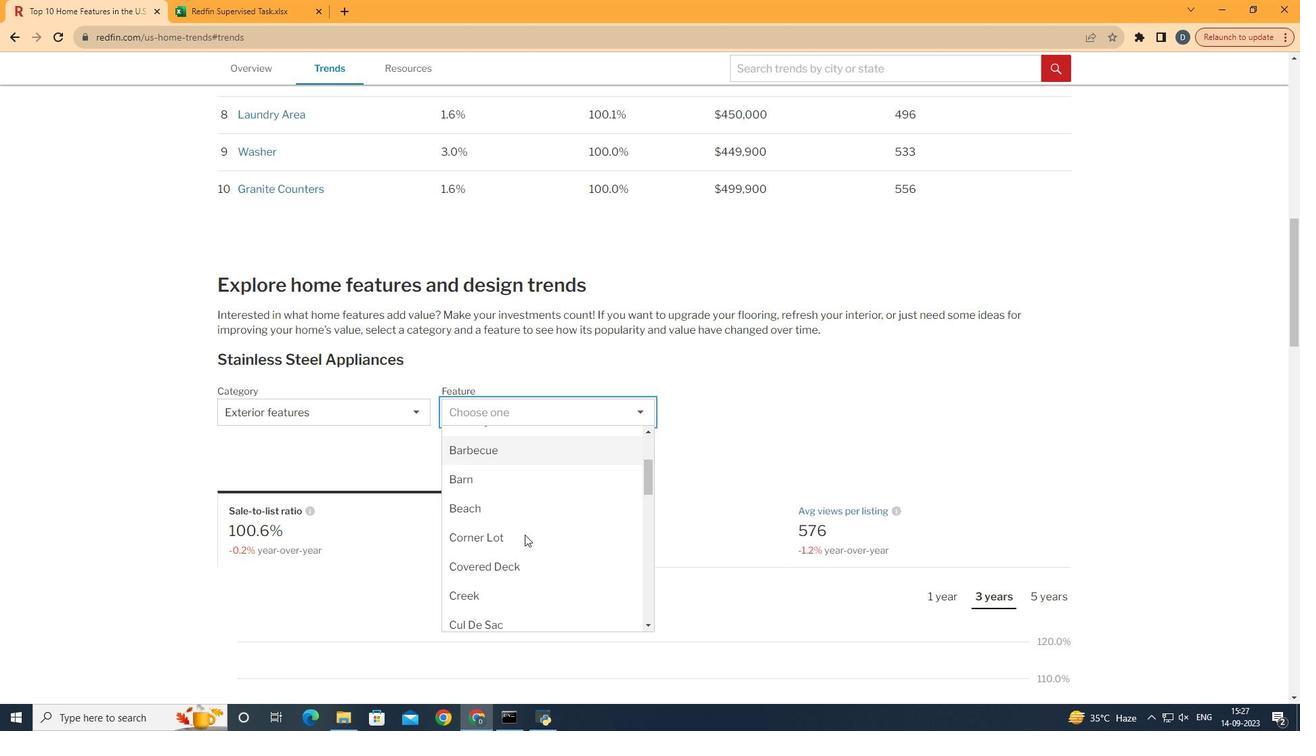 
Action: Mouse moved to (549, 516)
Screenshot: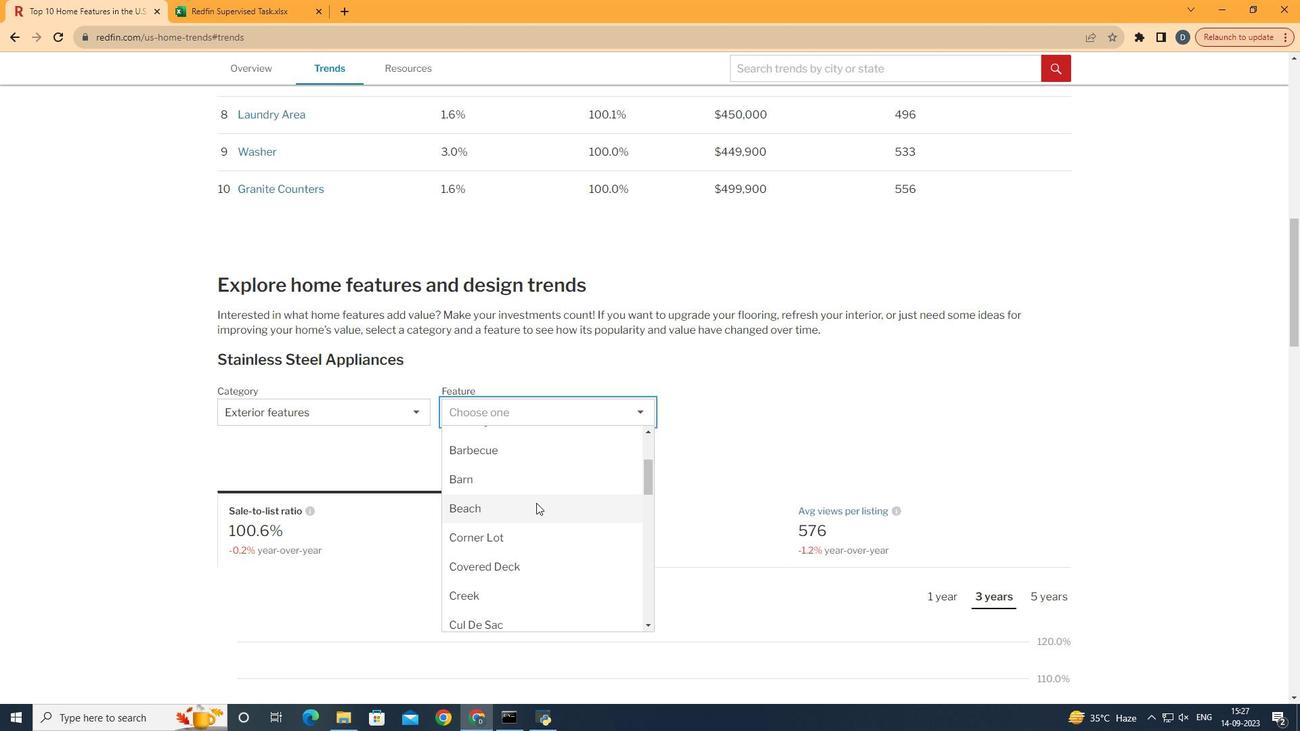 
Action: Mouse scrolled (549, 515) with delta (0, 0)
Screenshot: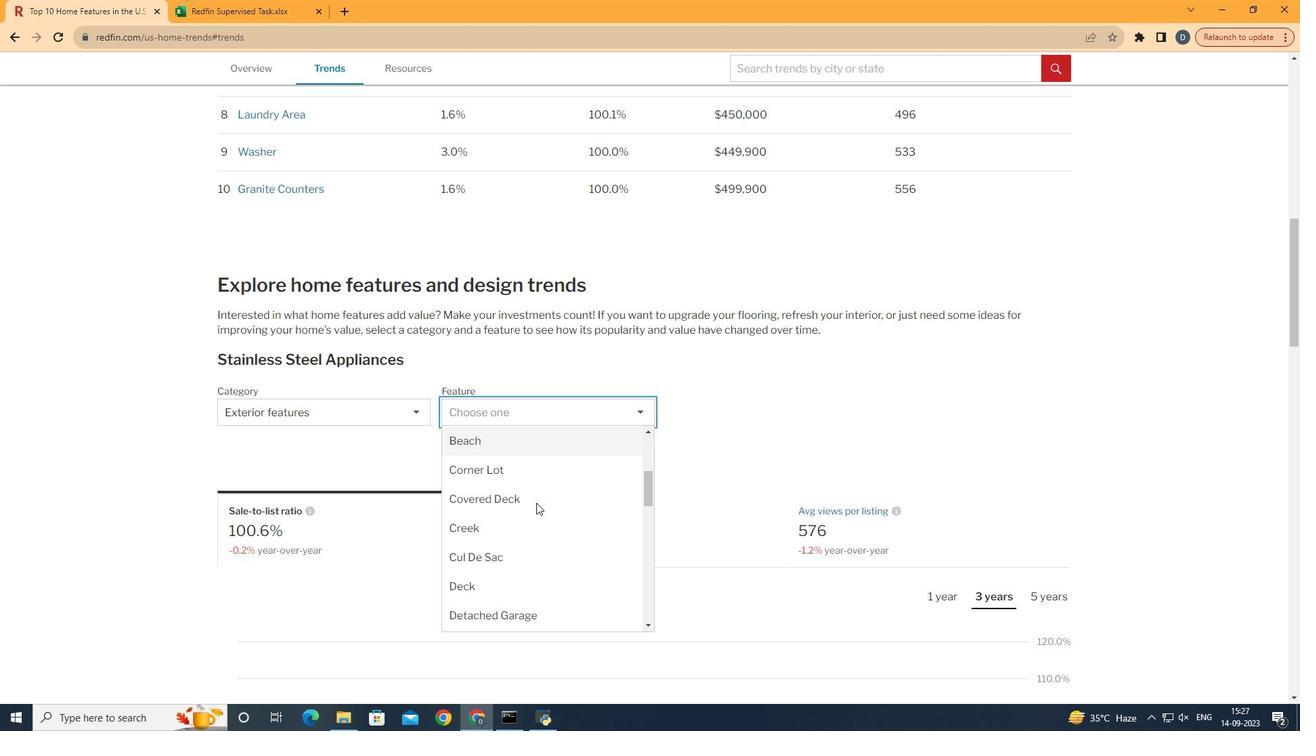 
Action: Mouse moved to (563, 483)
Screenshot: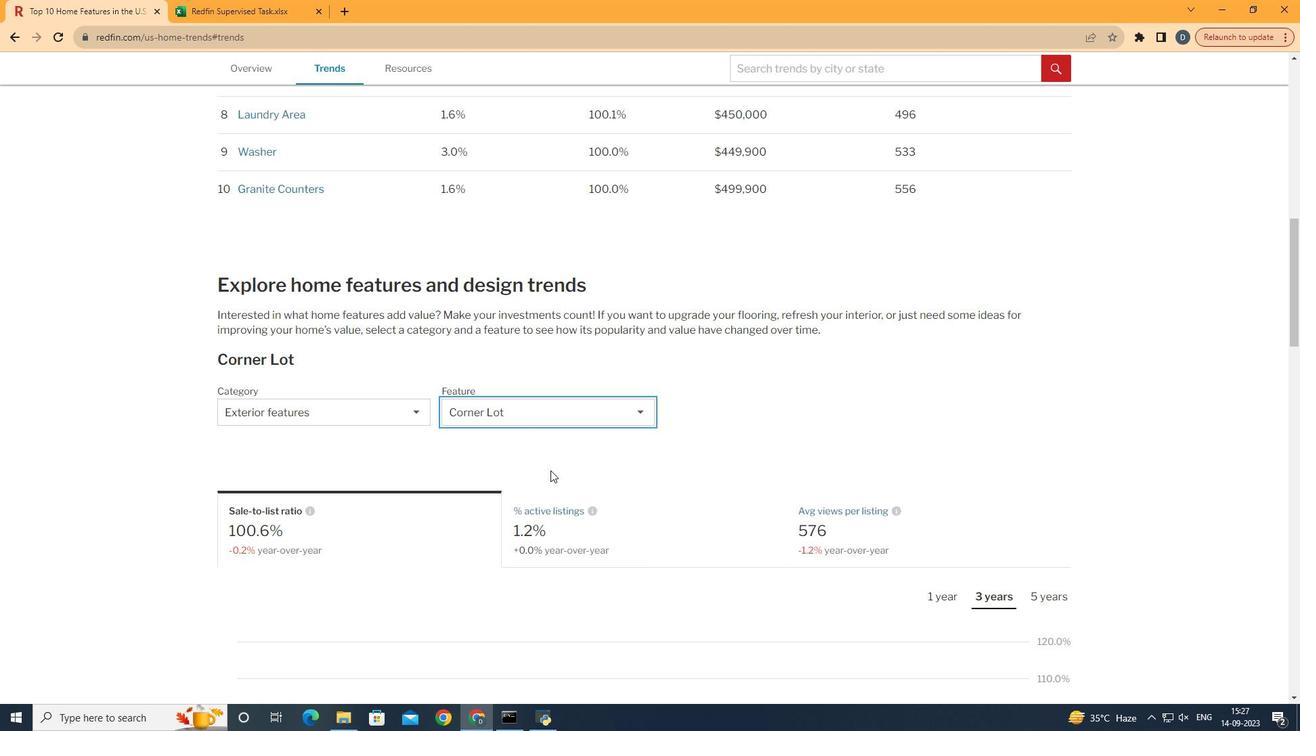 
Action: Mouse pressed left at (563, 483)
Screenshot: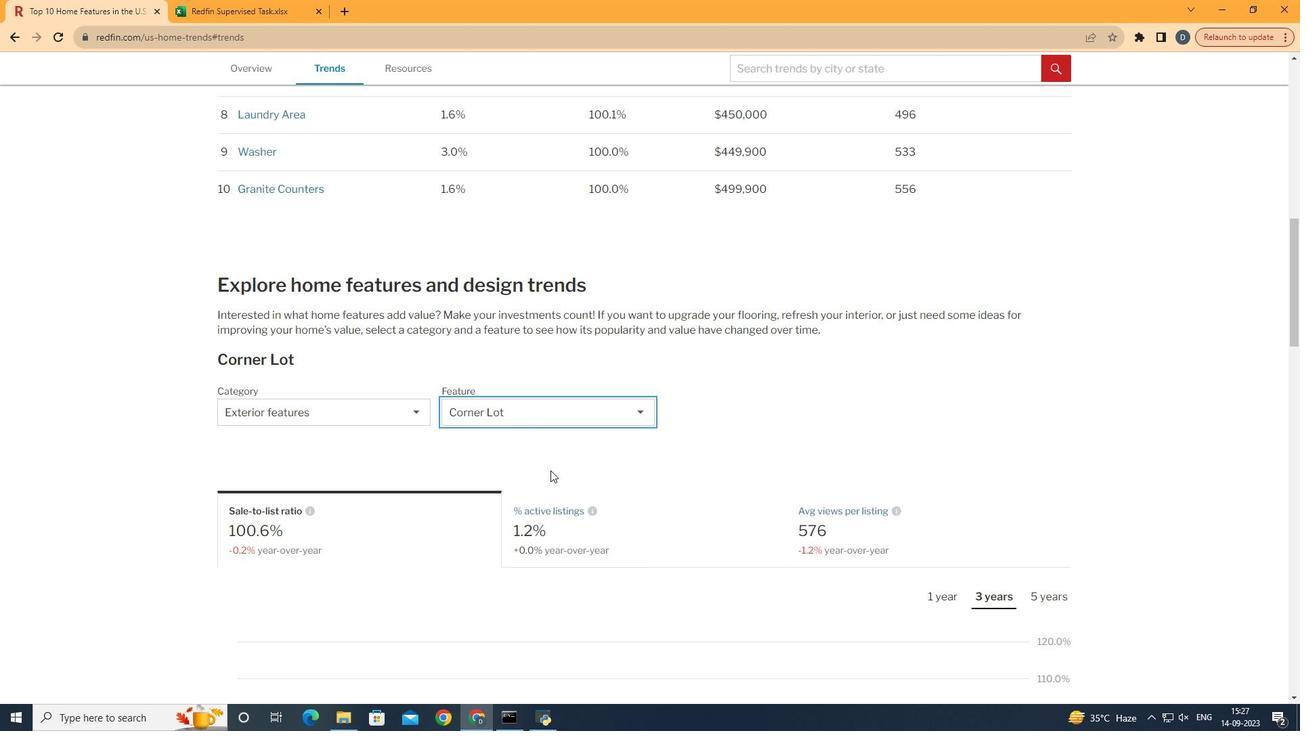 
Action: Mouse moved to (568, 482)
Screenshot: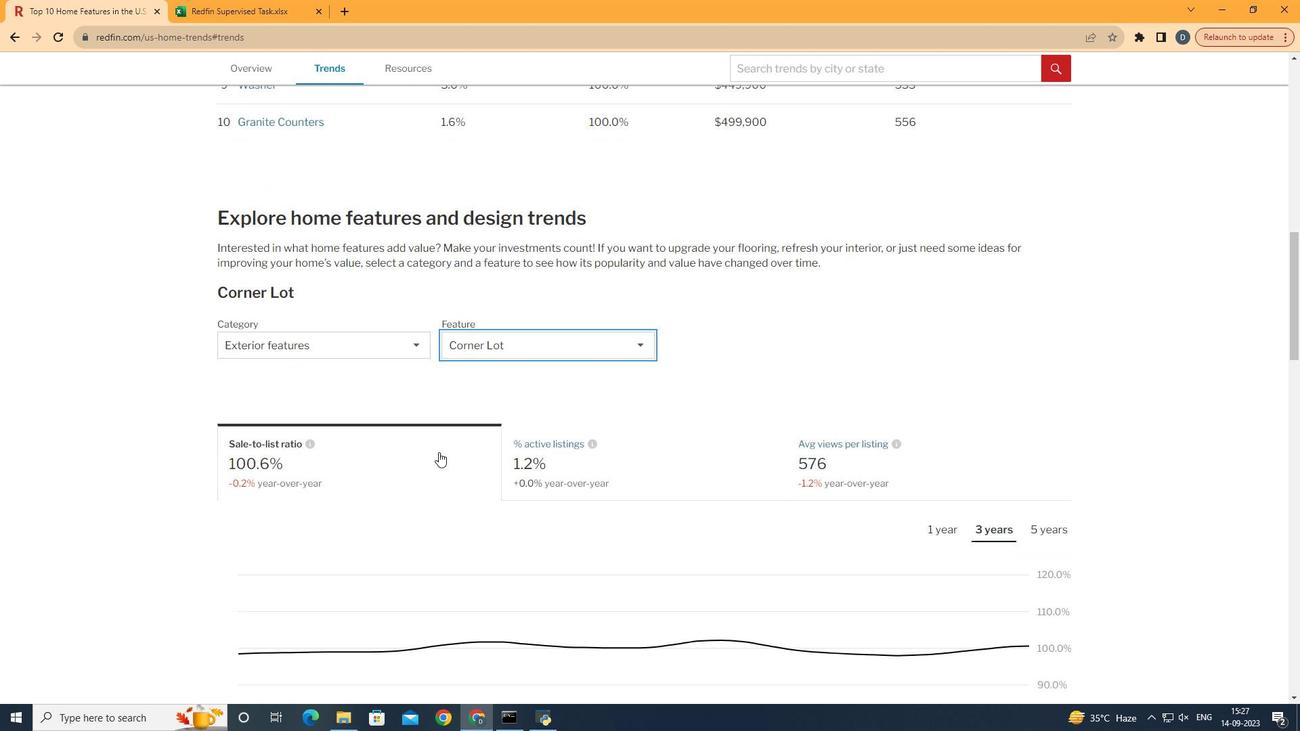 
Action: Mouse scrolled (568, 482) with delta (0, 0)
Screenshot: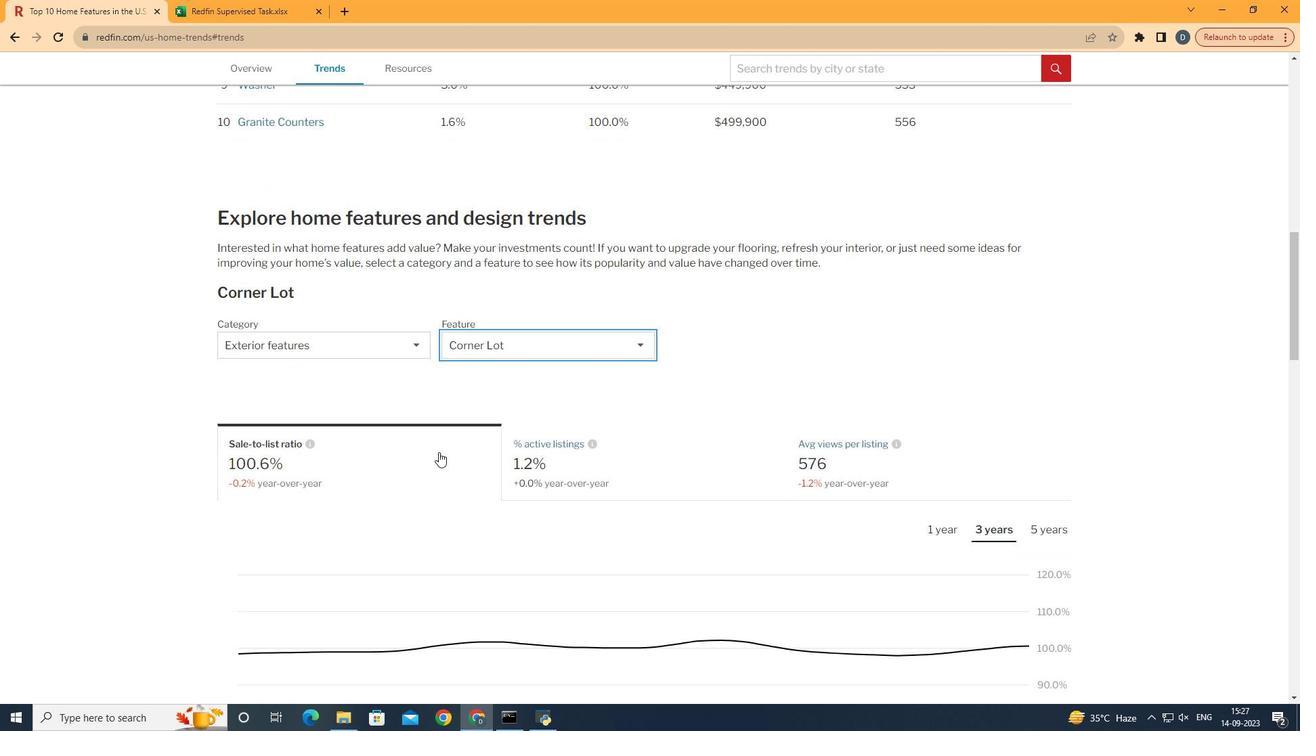 
Action: Mouse moved to (439, 462)
Screenshot: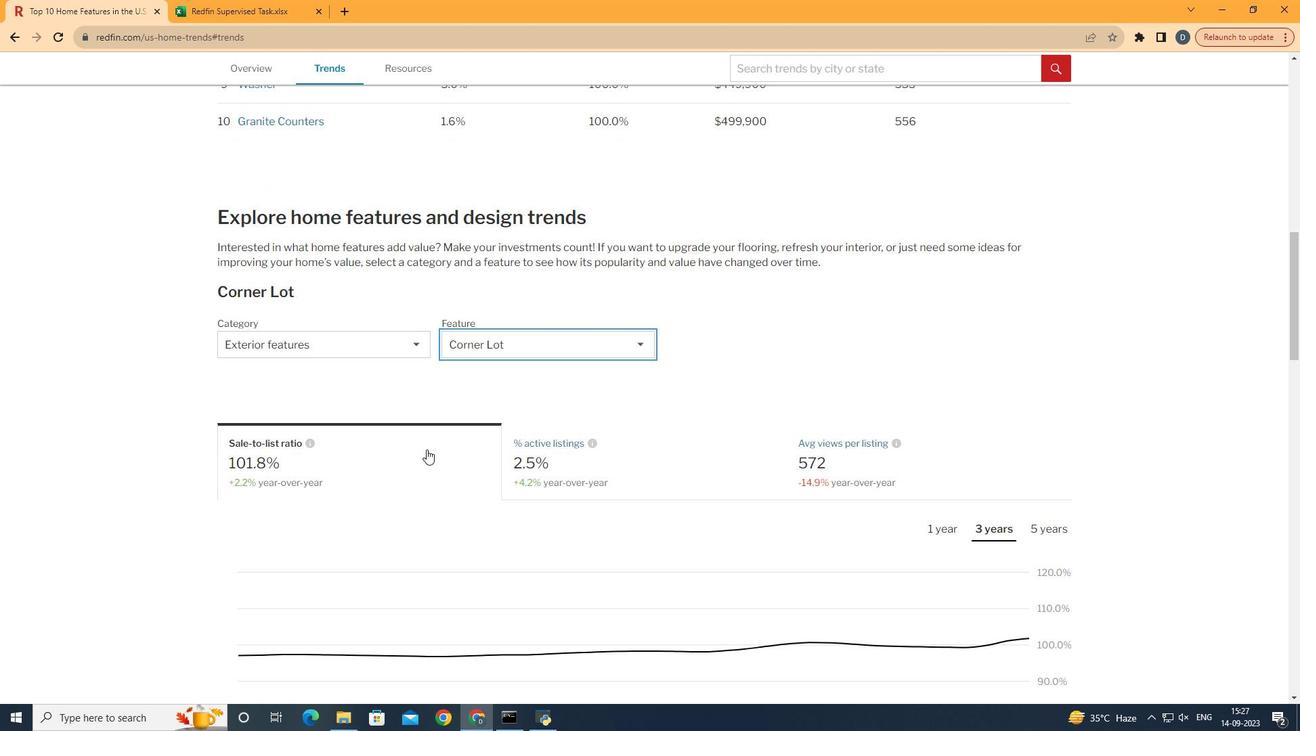
Action: Mouse pressed left at (439, 462)
Screenshot: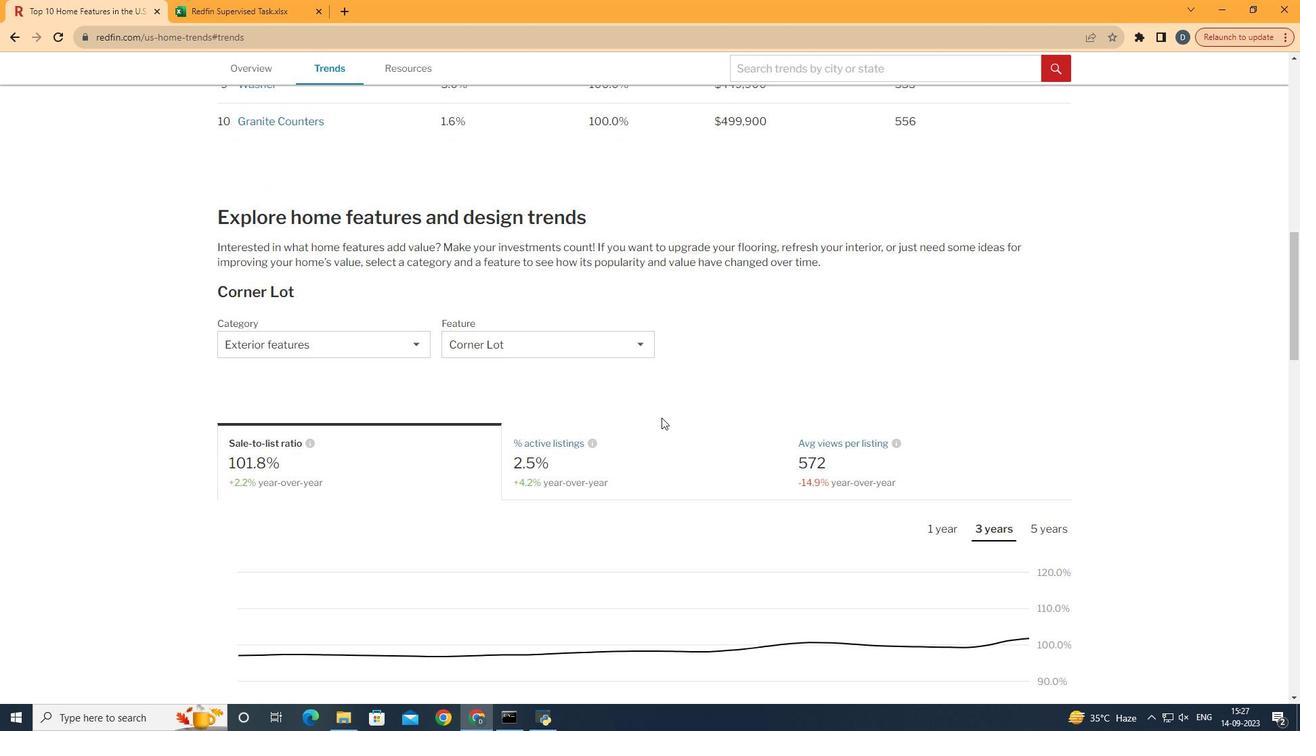 
Action: Mouse moved to (912, 384)
Screenshot: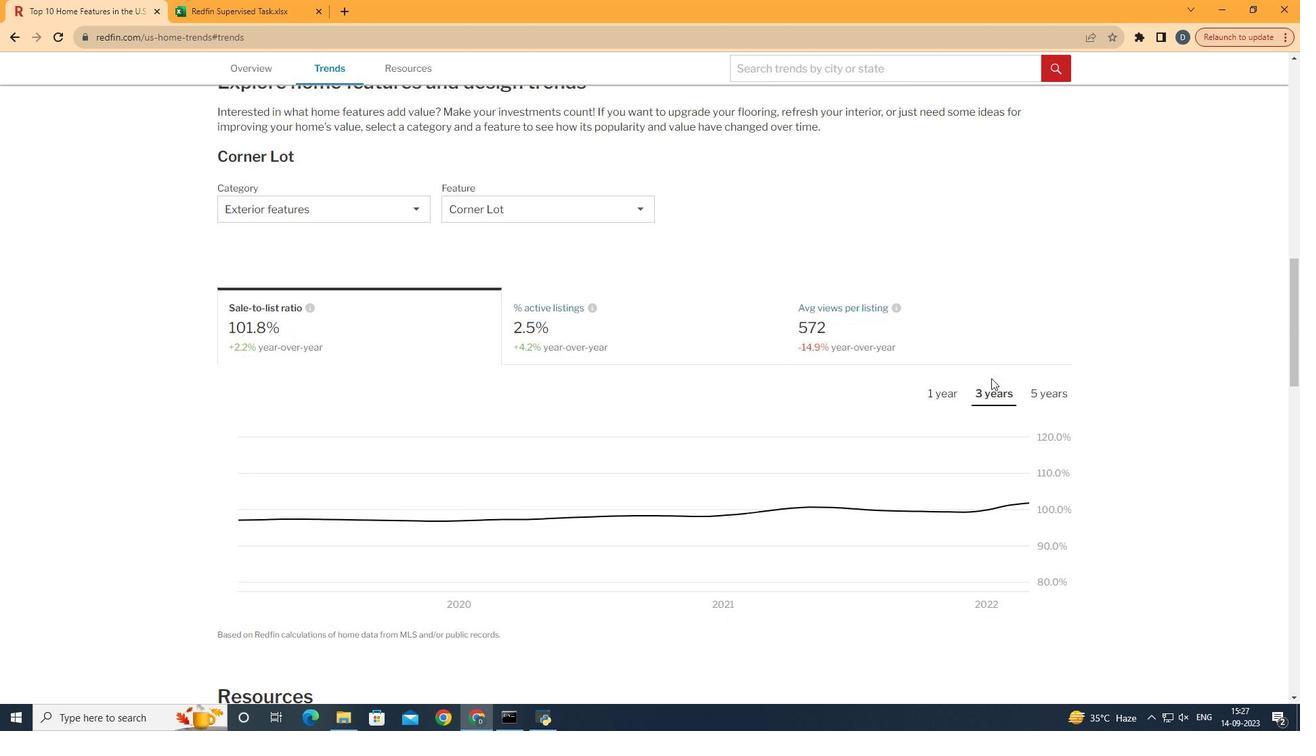 
Action: Mouse scrolled (912, 383) with delta (0, 0)
Screenshot: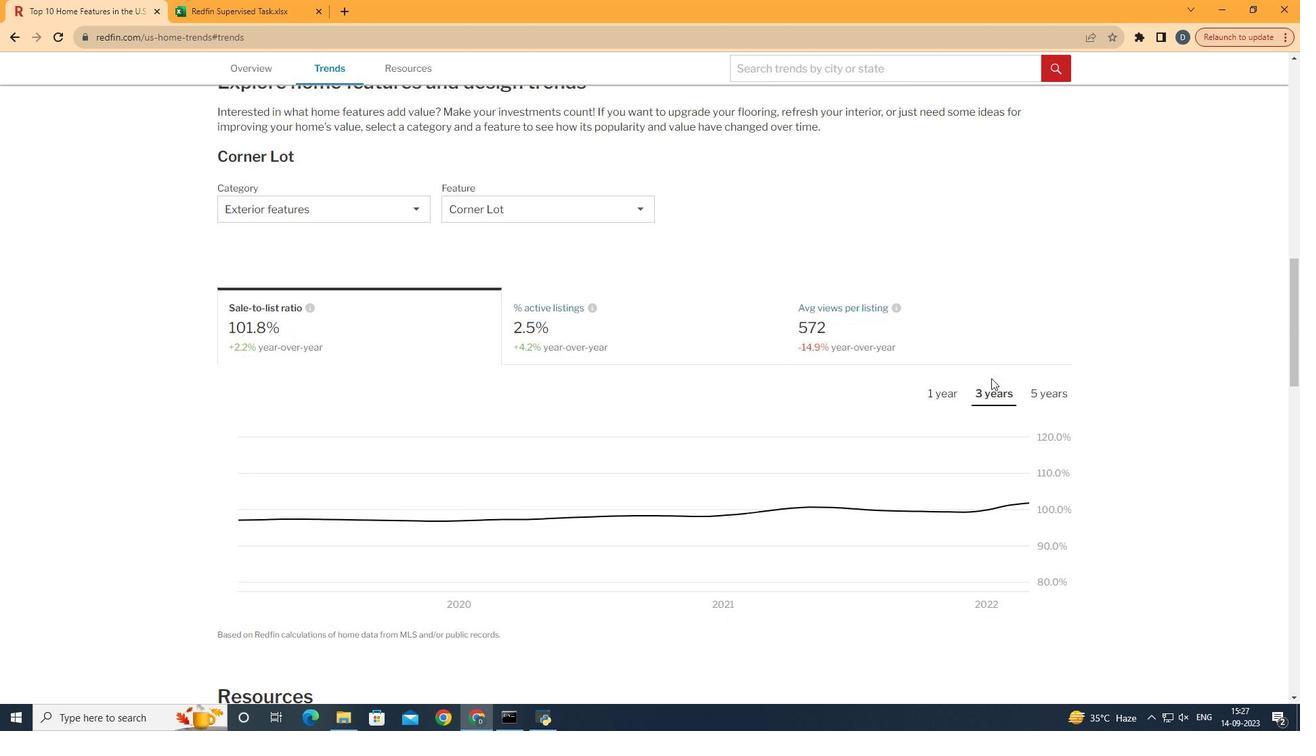 
Action: Mouse moved to (913, 384)
Screenshot: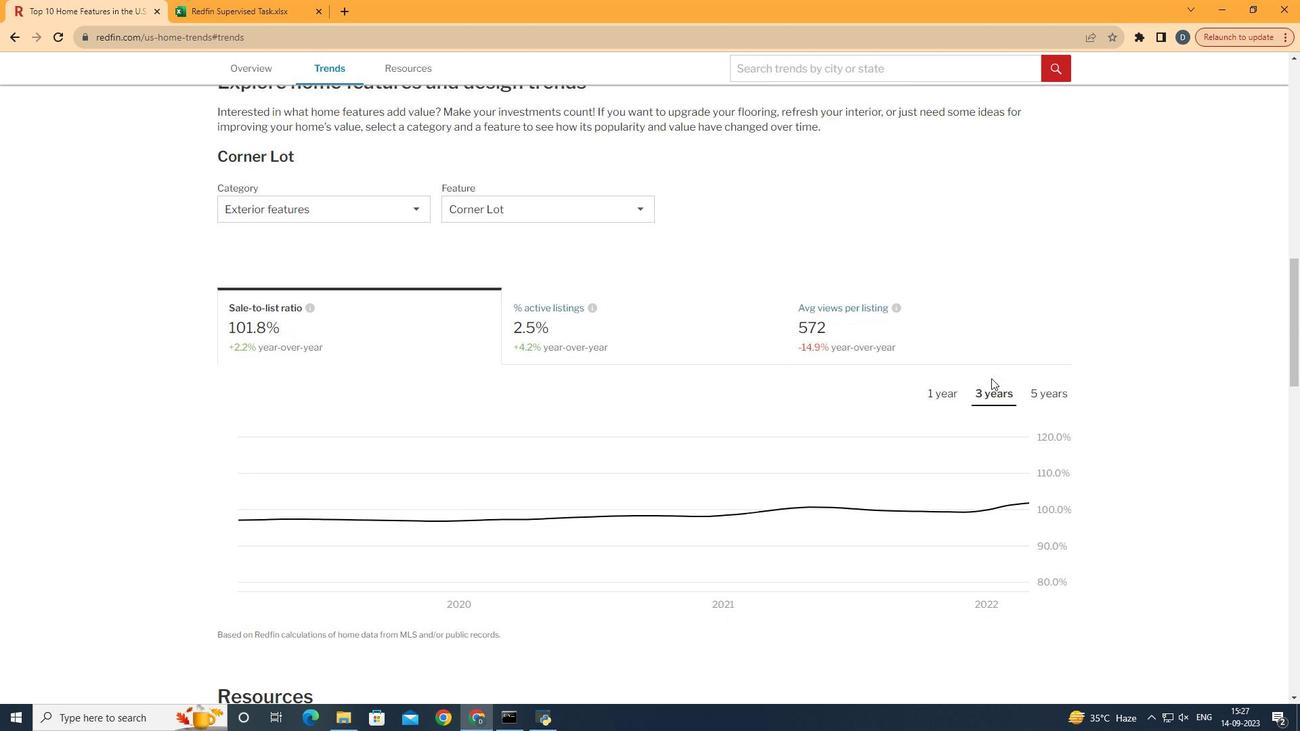 
Action: Mouse scrolled (913, 383) with delta (0, 0)
Screenshot: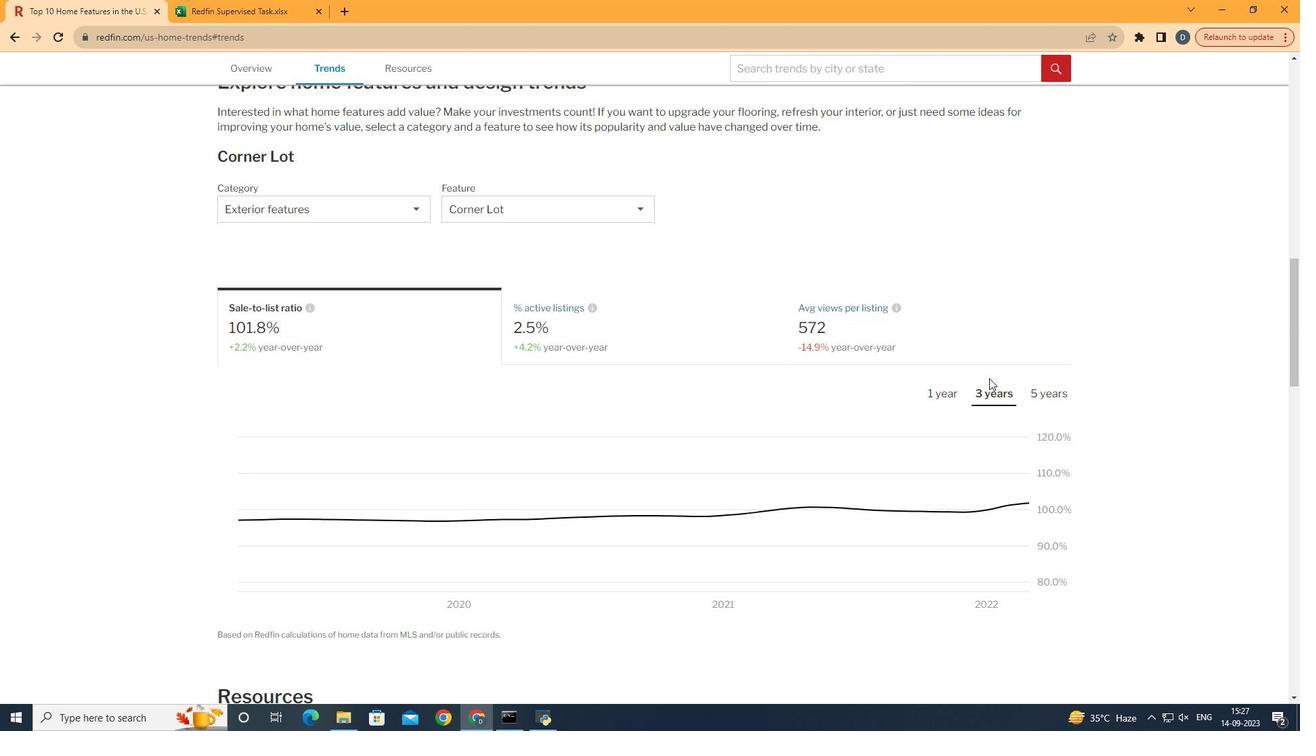 
Action: Mouse moved to (961, 410)
Screenshot: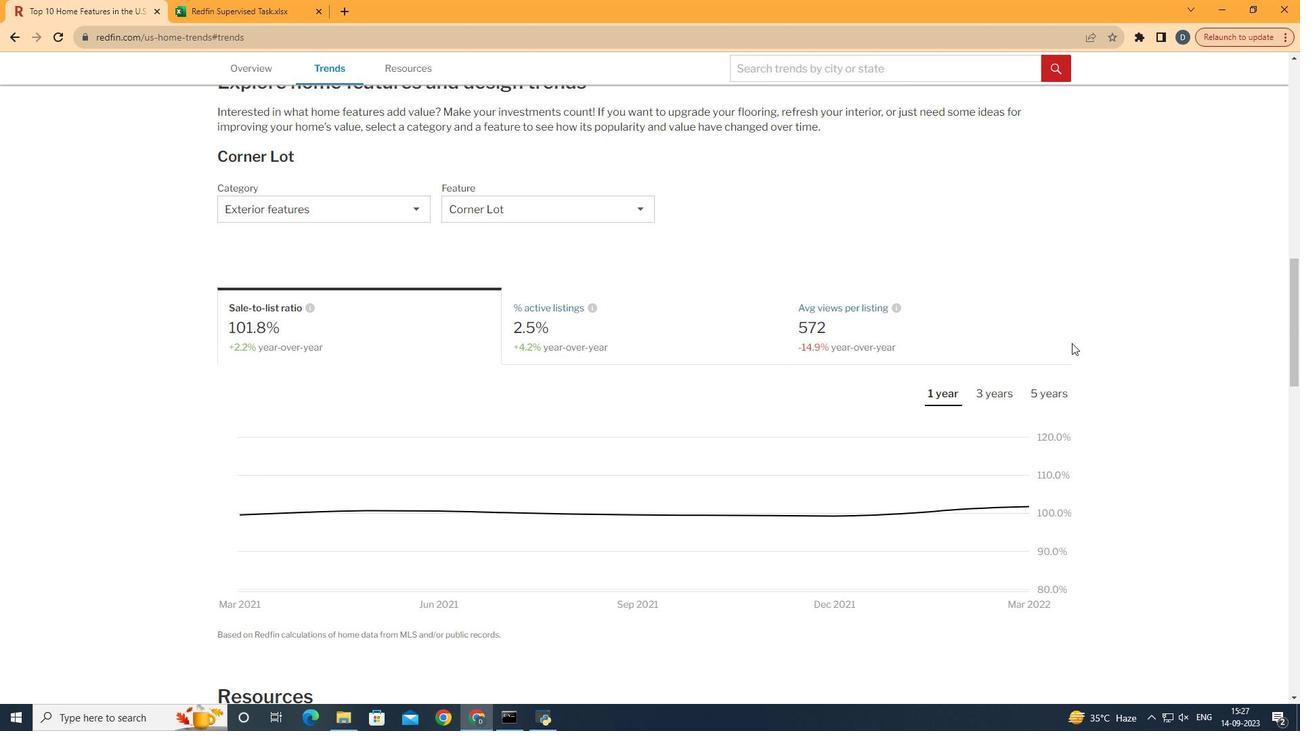 
Action: Mouse pressed left at (961, 410)
Screenshot: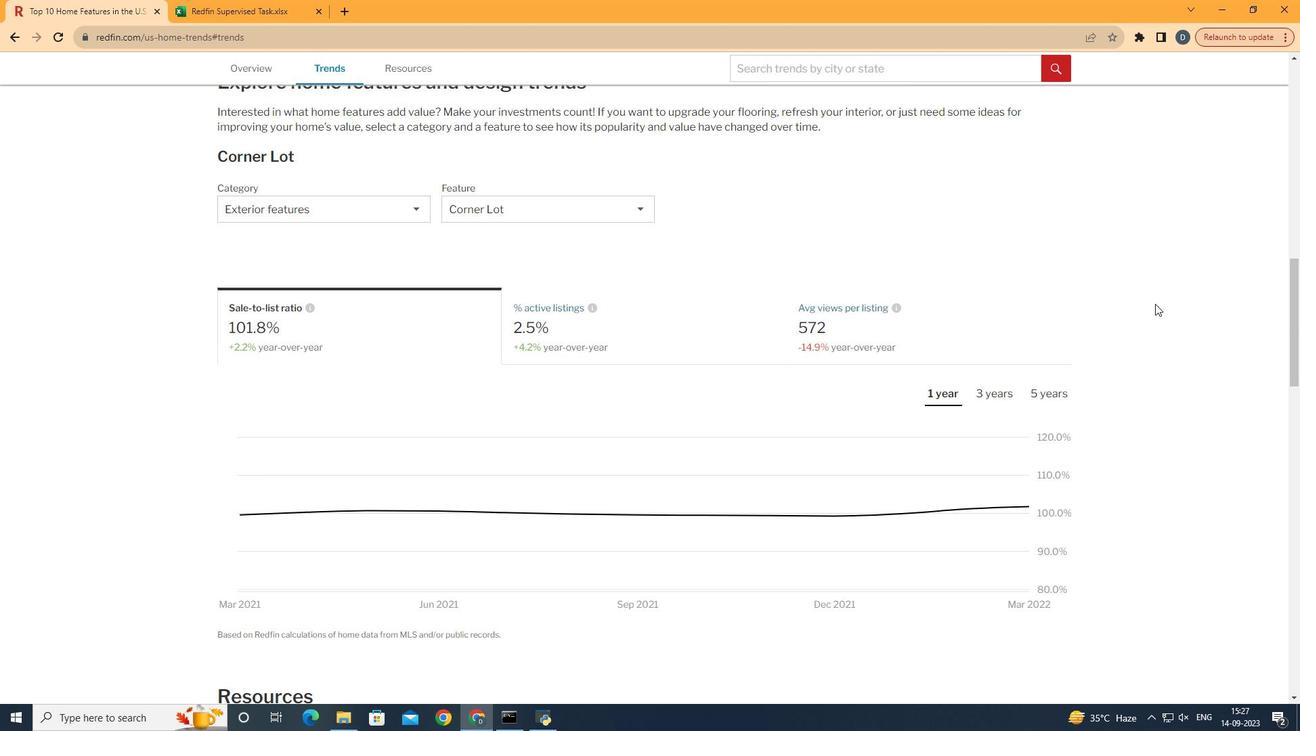 
Action: Mouse moved to (1160, 323)
Screenshot: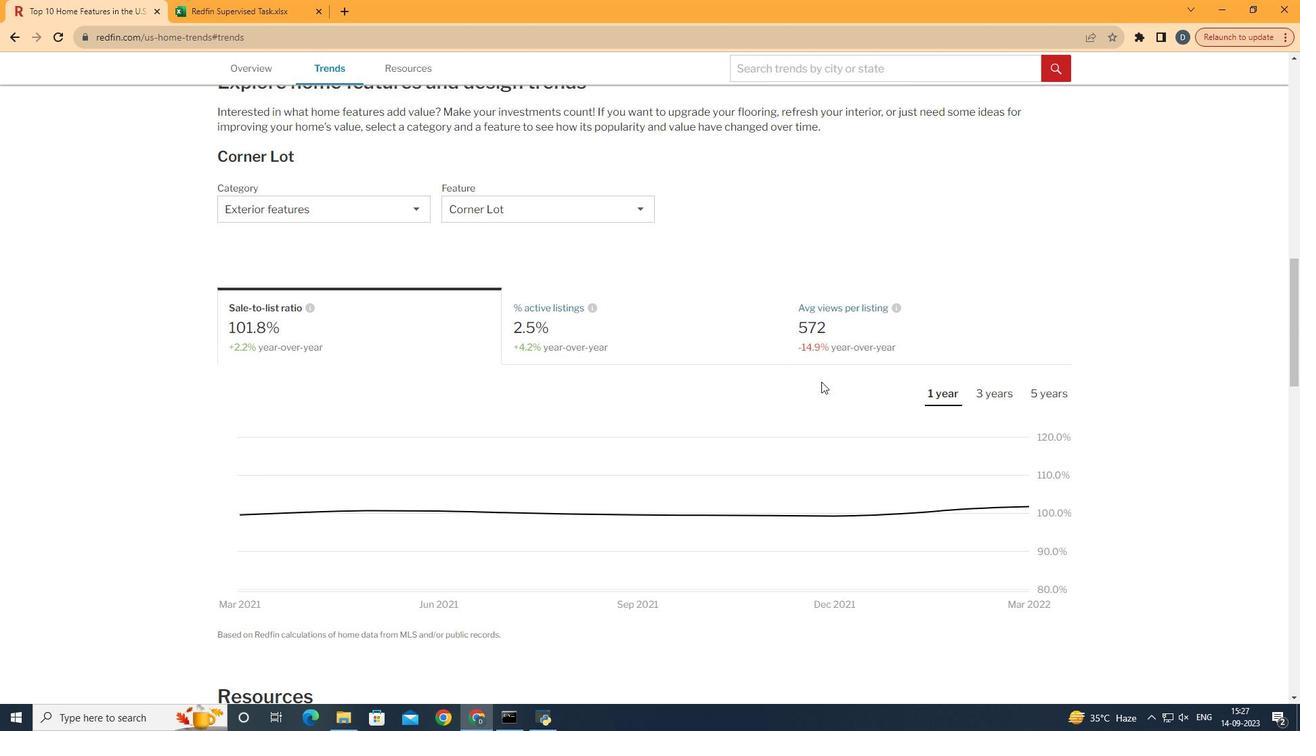 
